 Task: Search one way flight ticket for 4 adults, 1 infant in seat and 1 infant on lap in premium economy from Rapid City: Rapid City Regional Airport to Greenville: Pitt-greenville Airport on 5-2-2023. Choice of flights is Westjet. Number of bags: 5 checked bags. Price is upto 60000. Outbound departure time preference is 11:45.
Action: Mouse moved to (357, 141)
Screenshot: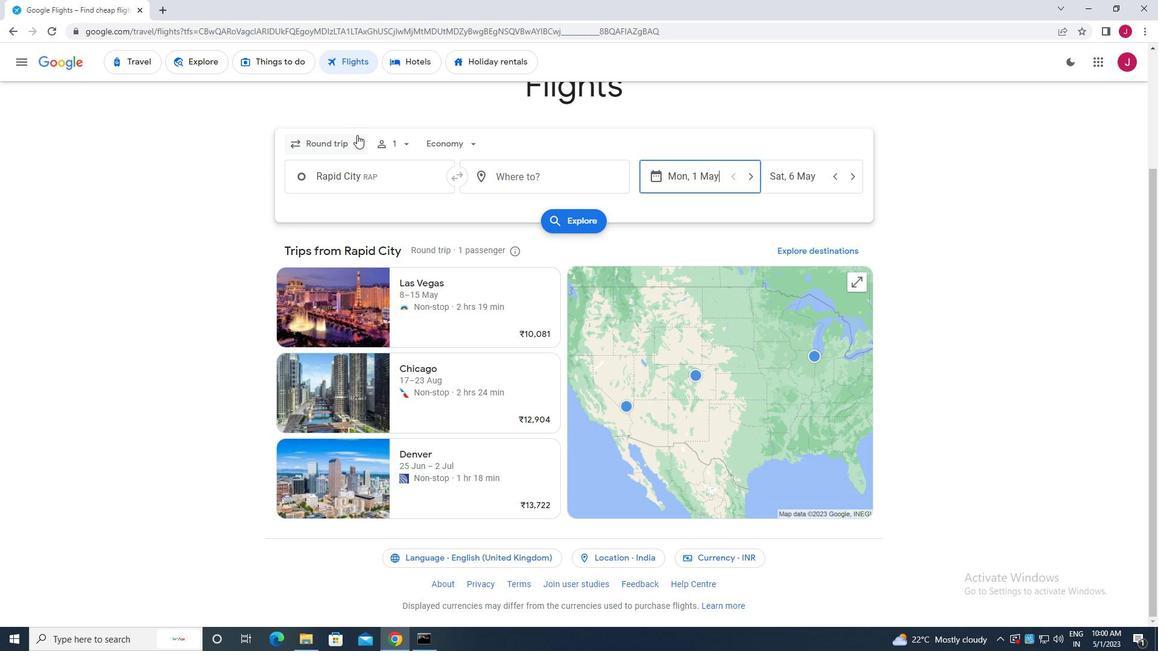 
Action: Mouse pressed left at (357, 141)
Screenshot: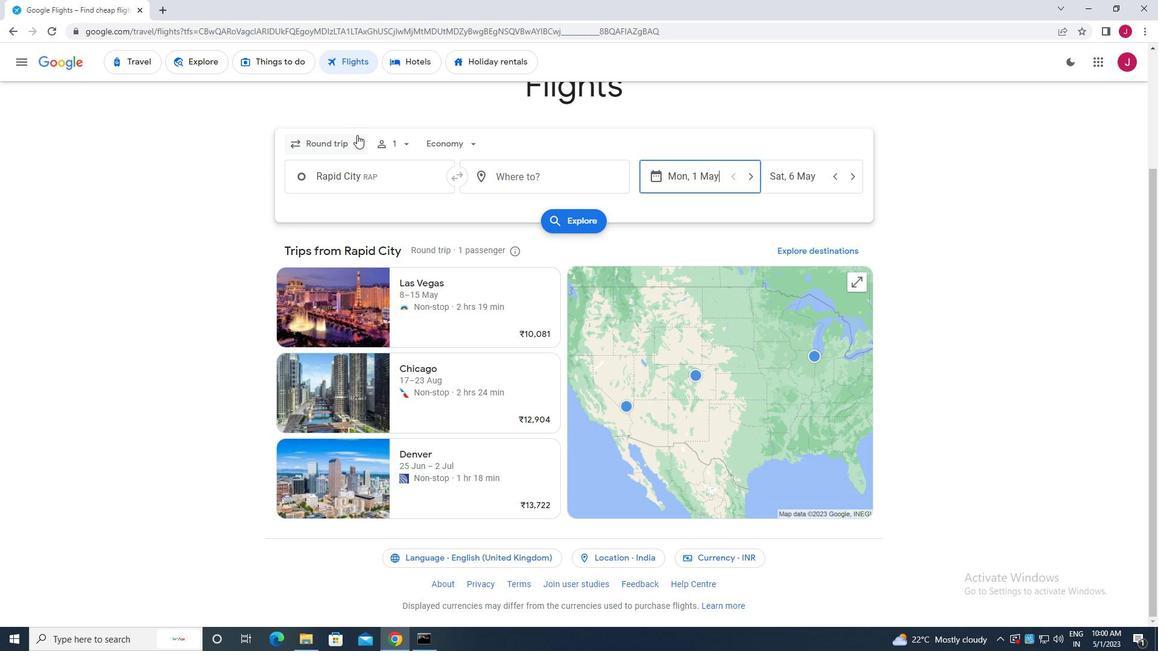 
Action: Mouse moved to (345, 200)
Screenshot: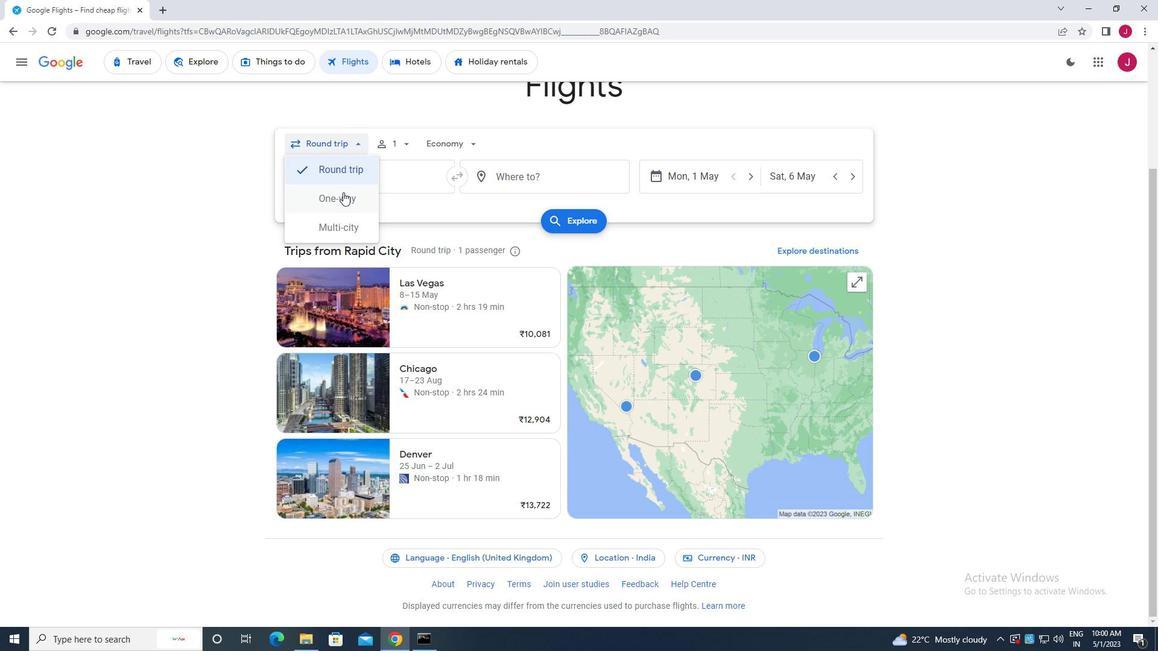 
Action: Mouse pressed left at (345, 200)
Screenshot: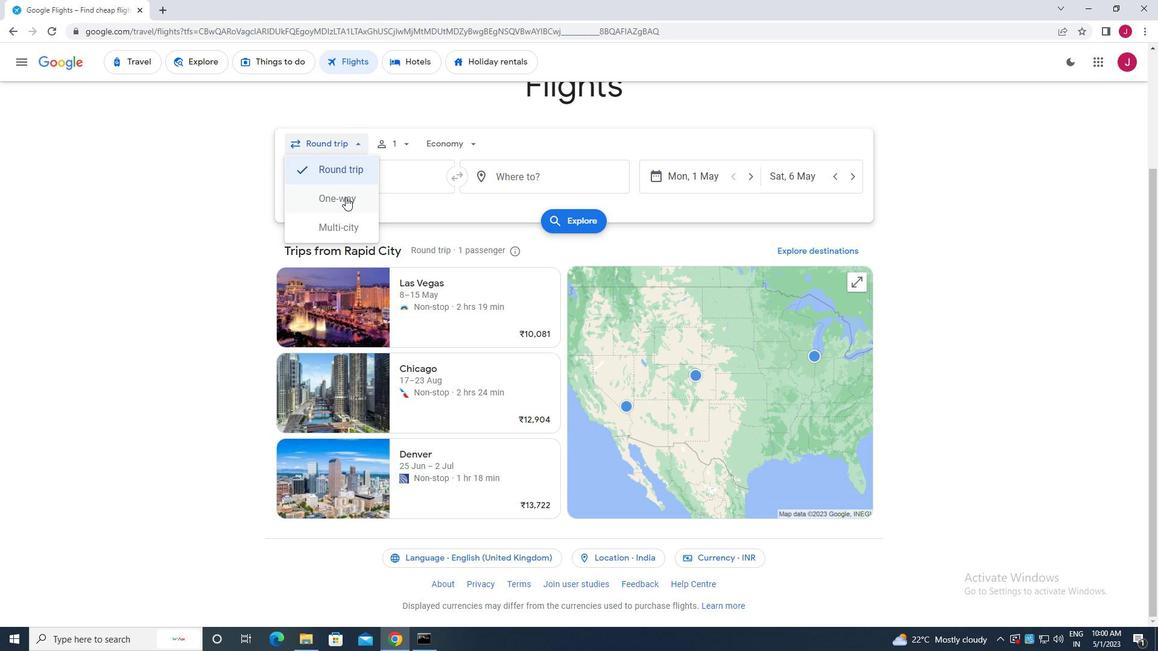 
Action: Mouse moved to (398, 143)
Screenshot: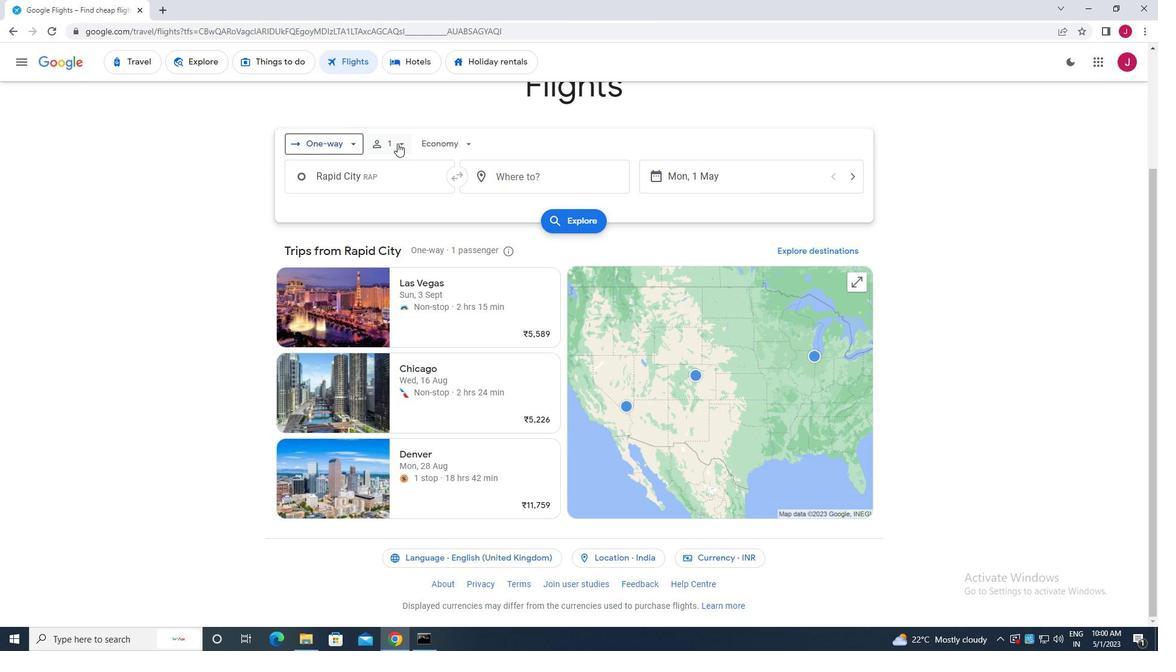 
Action: Mouse pressed left at (398, 143)
Screenshot: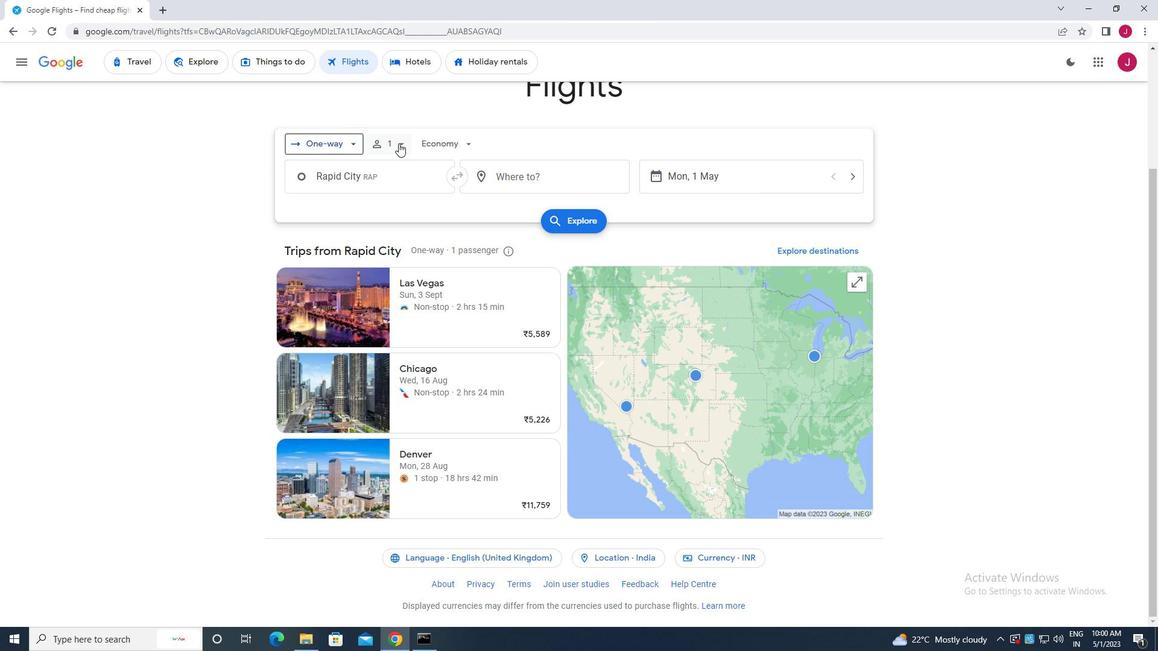 
Action: Mouse moved to (496, 176)
Screenshot: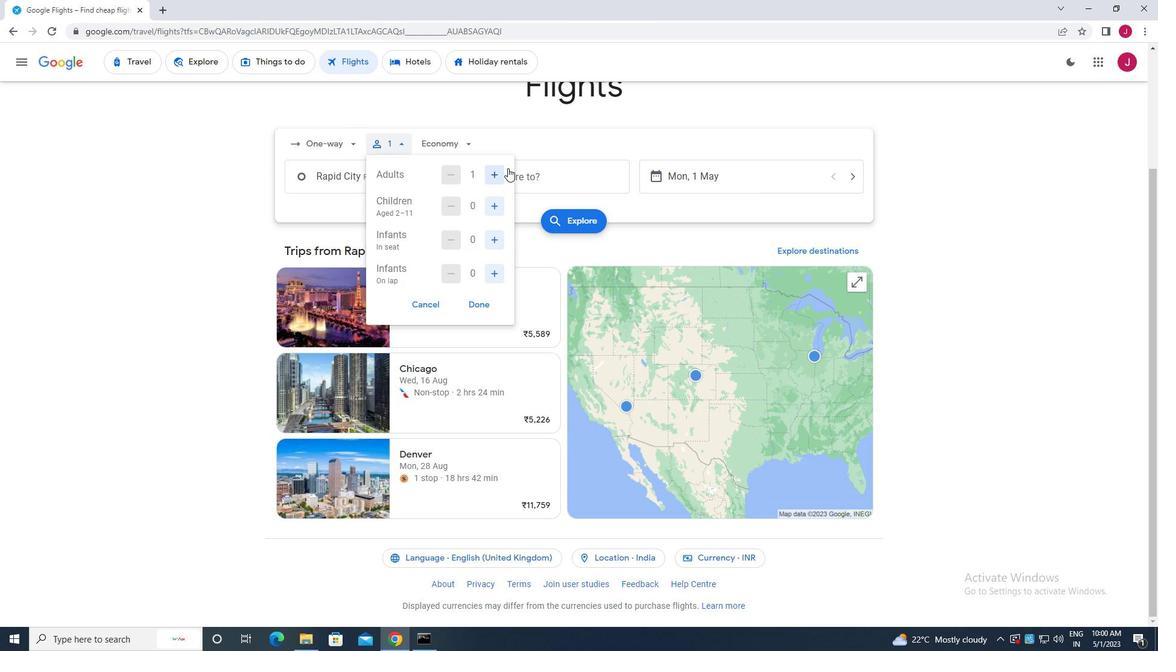 
Action: Mouse pressed left at (496, 176)
Screenshot: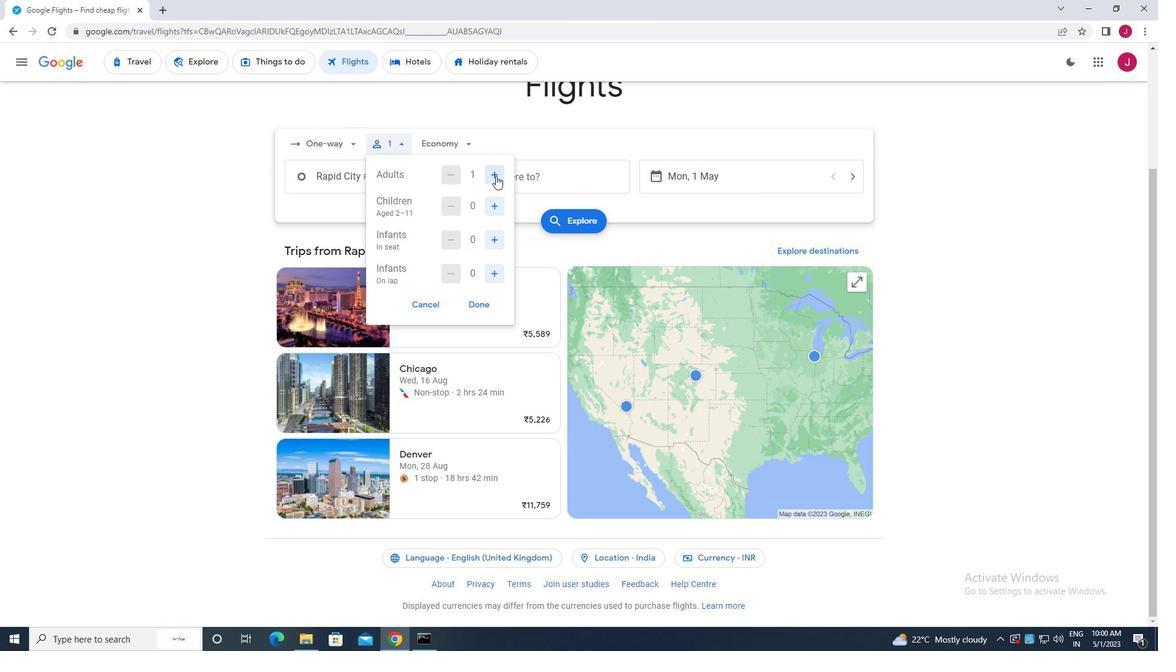 
Action: Mouse pressed left at (496, 176)
Screenshot: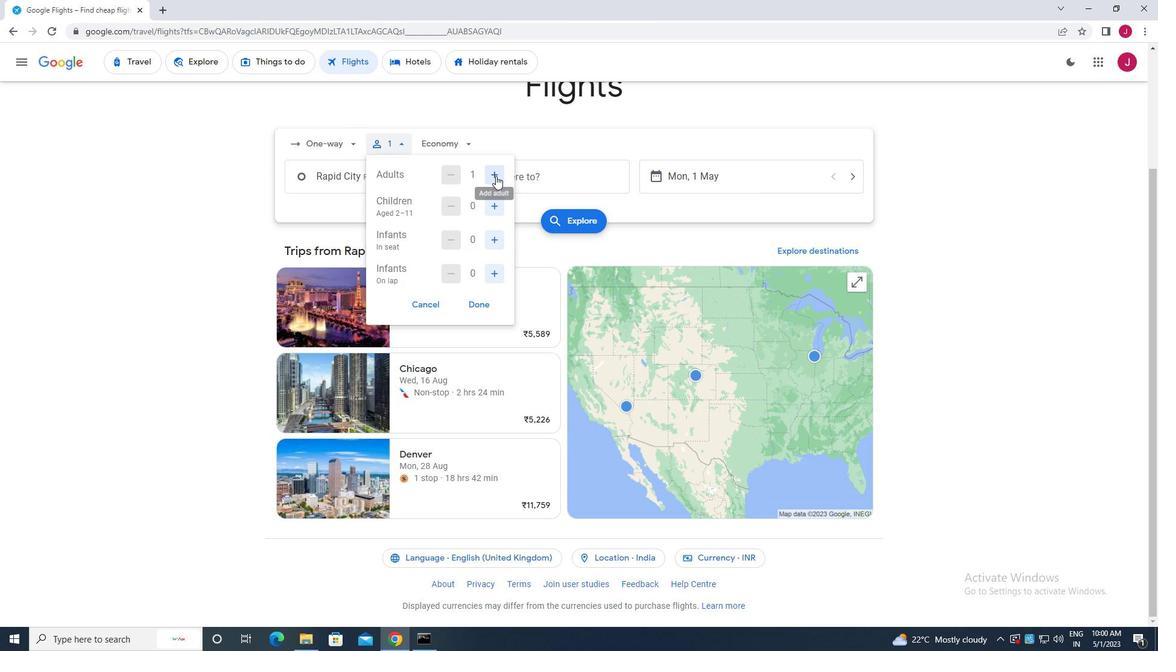 
Action: Mouse pressed left at (496, 176)
Screenshot: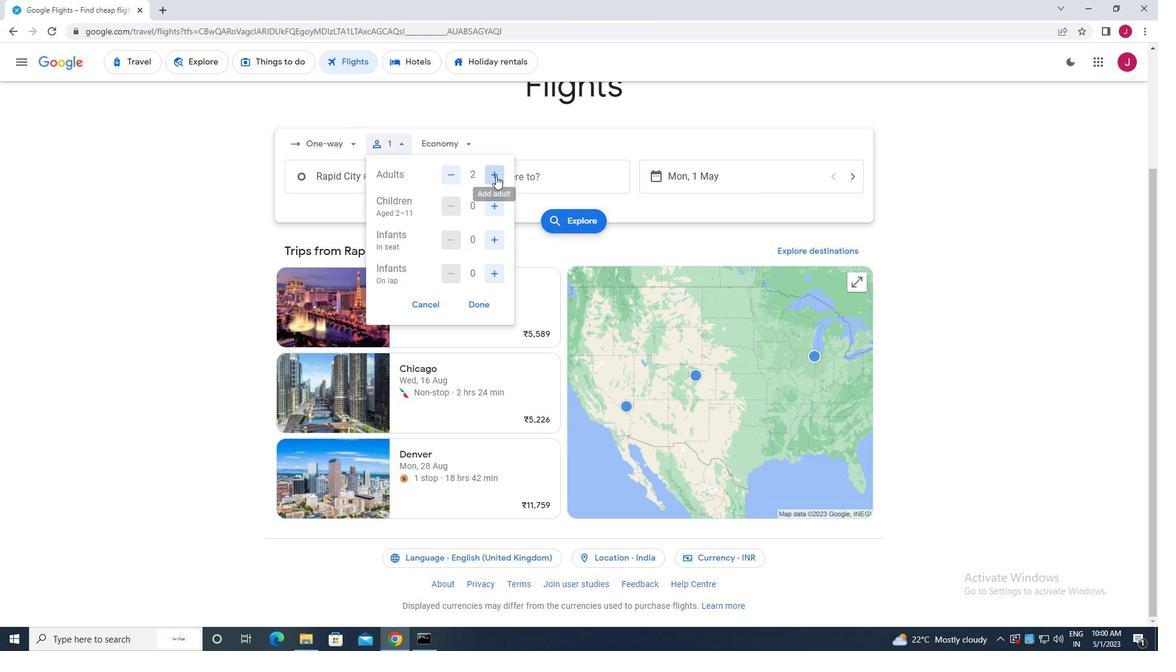 
Action: Mouse moved to (496, 240)
Screenshot: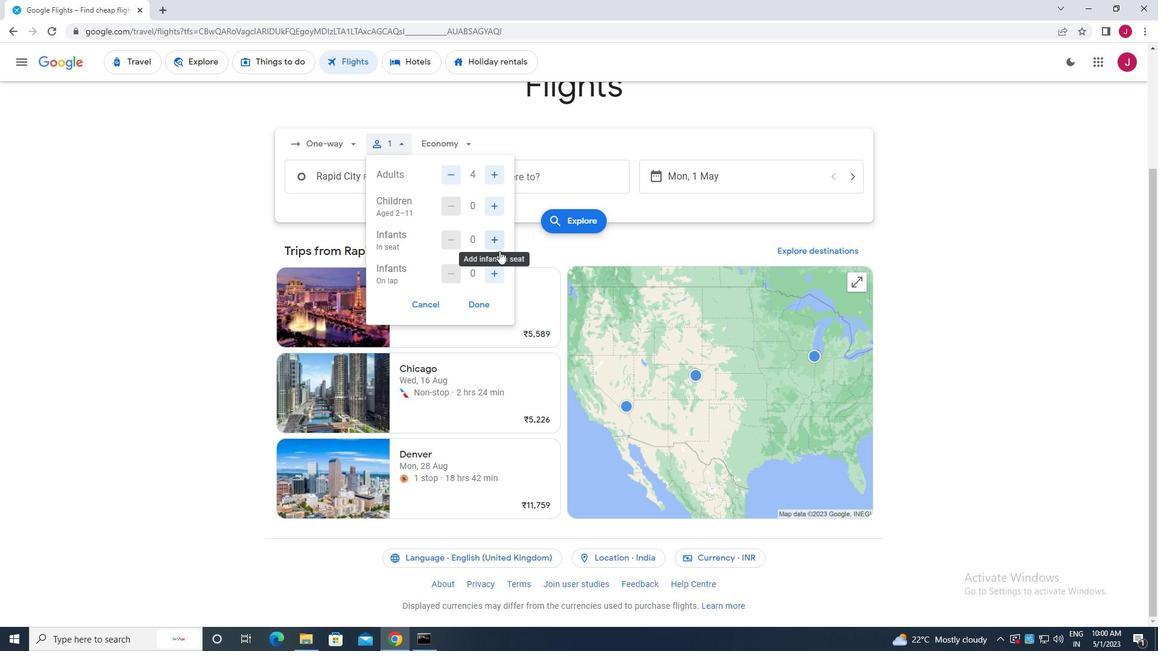 
Action: Mouse pressed left at (496, 240)
Screenshot: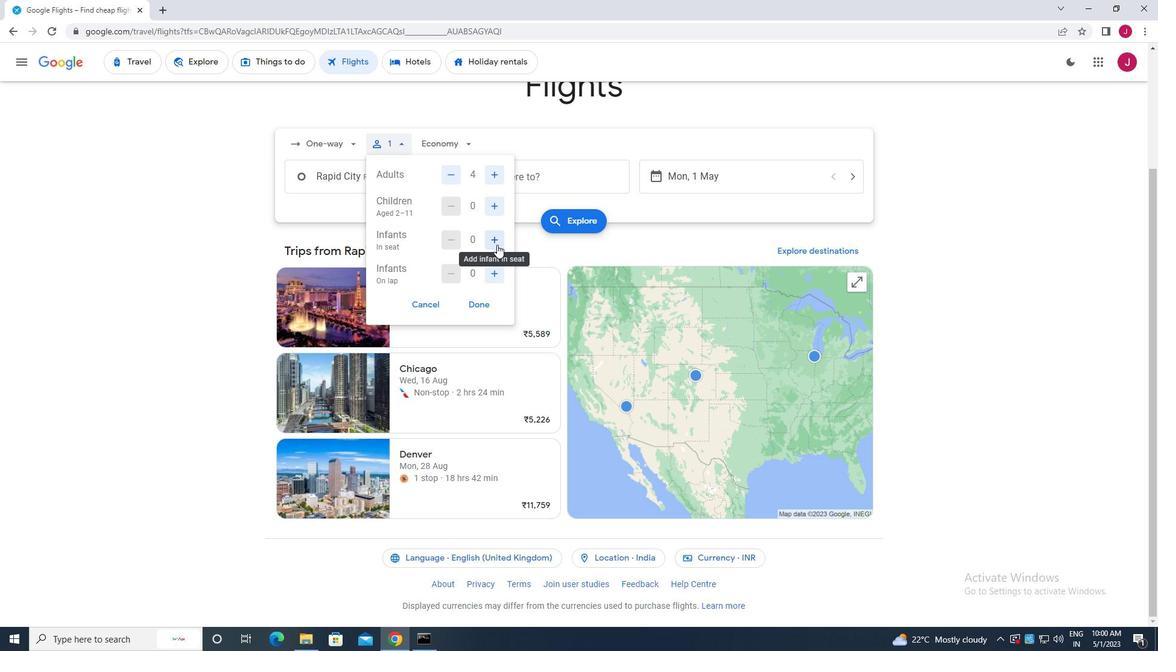 
Action: Mouse moved to (493, 272)
Screenshot: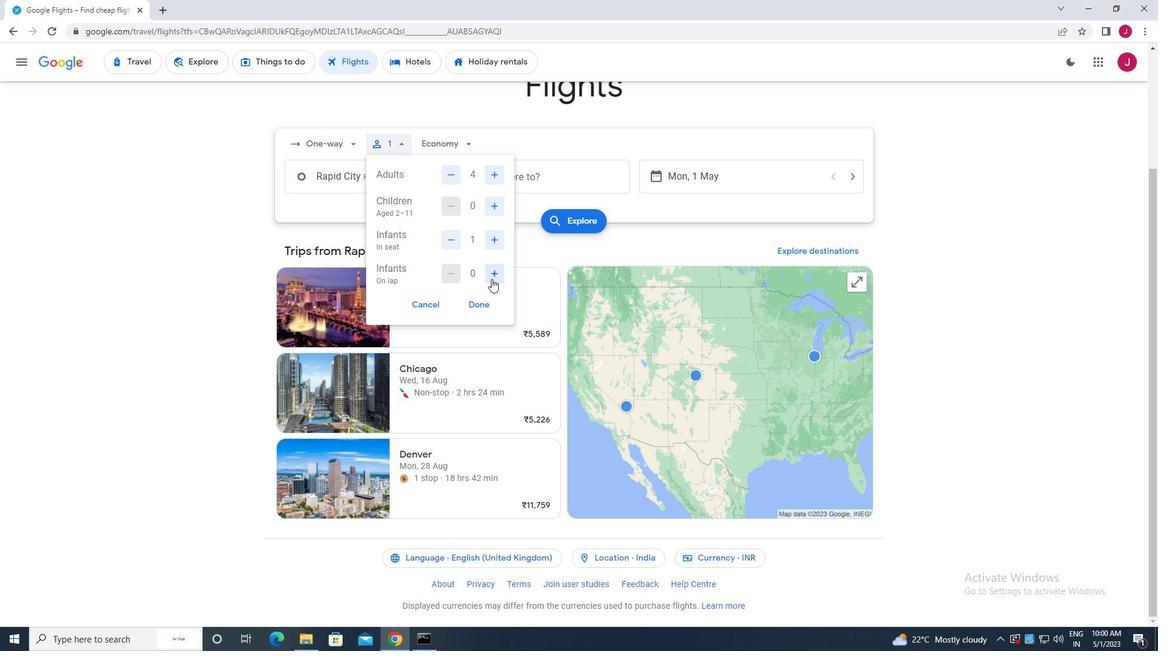 
Action: Mouse pressed left at (493, 272)
Screenshot: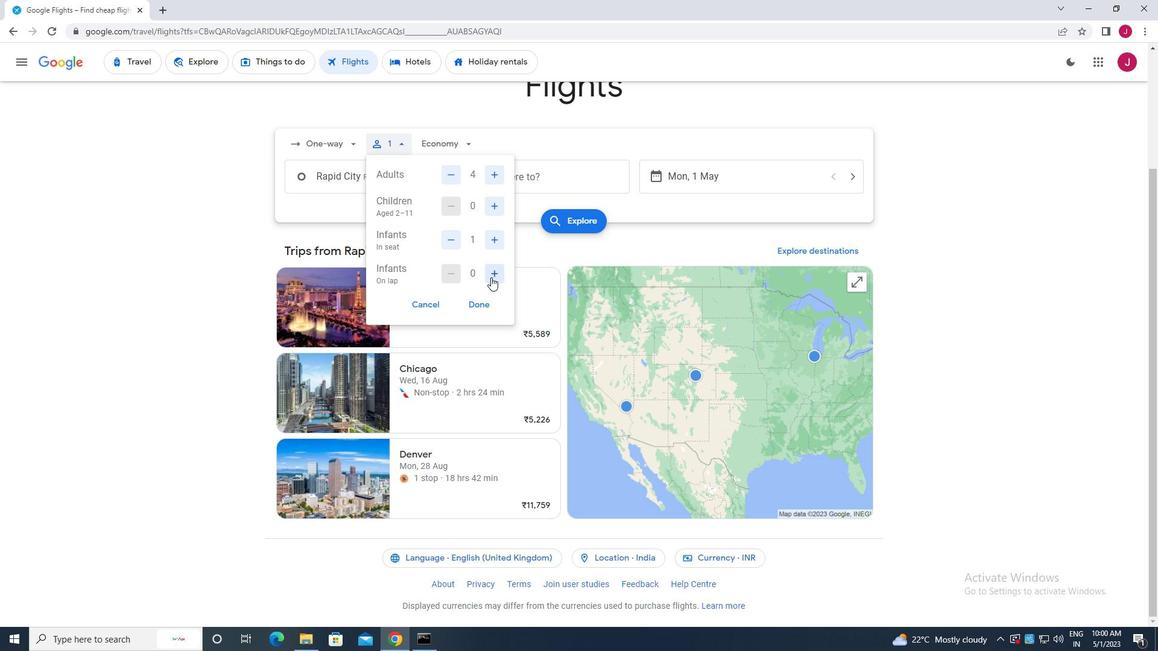 
Action: Mouse moved to (479, 304)
Screenshot: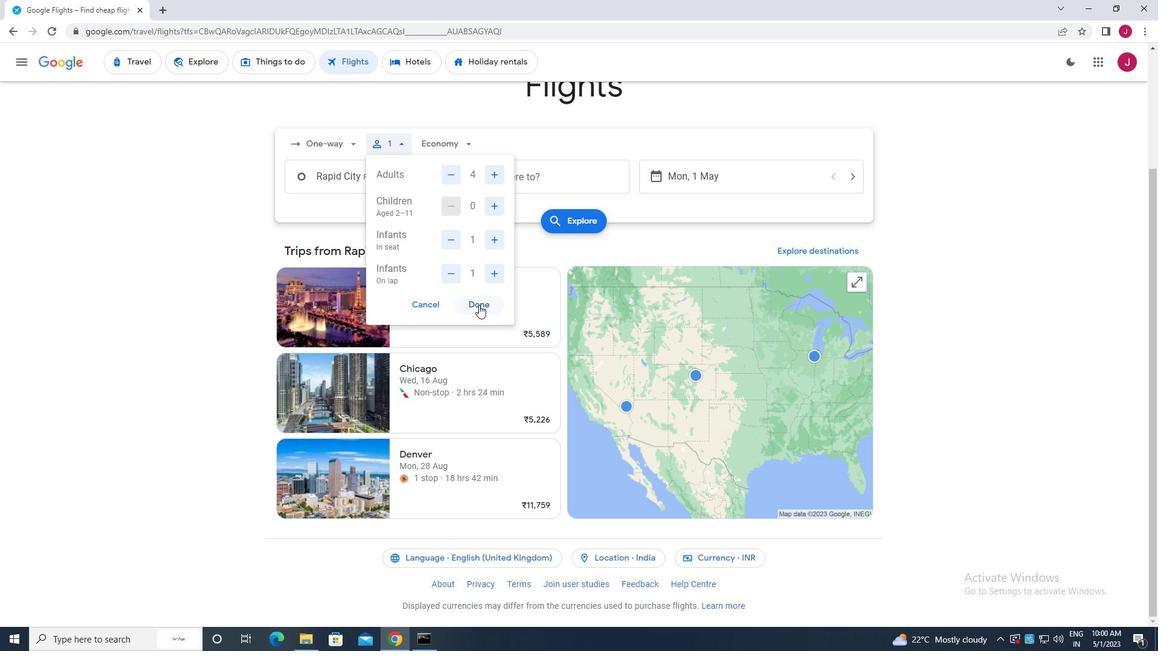 
Action: Mouse pressed left at (479, 304)
Screenshot: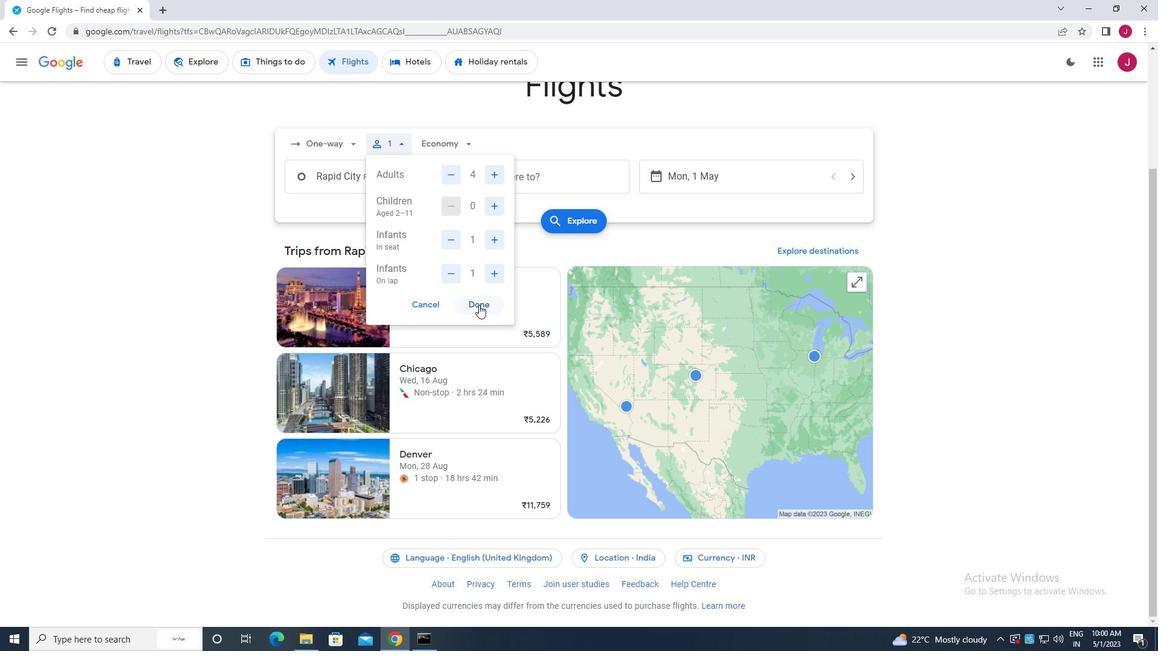 
Action: Mouse moved to (458, 144)
Screenshot: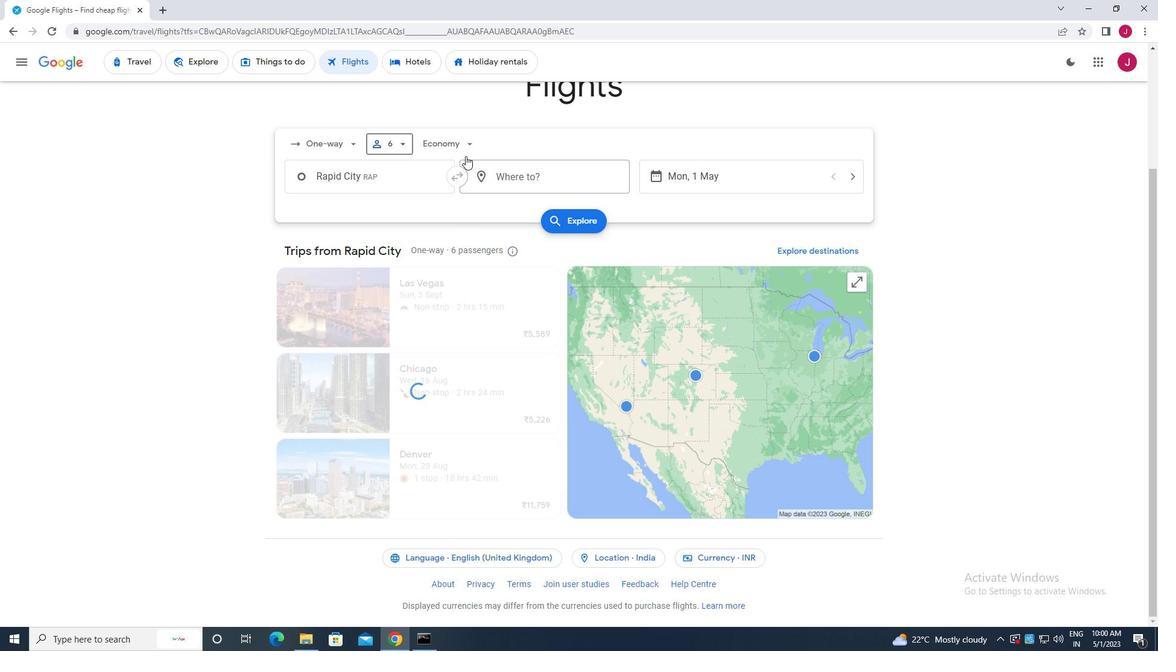 
Action: Mouse pressed left at (458, 144)
Screenshot: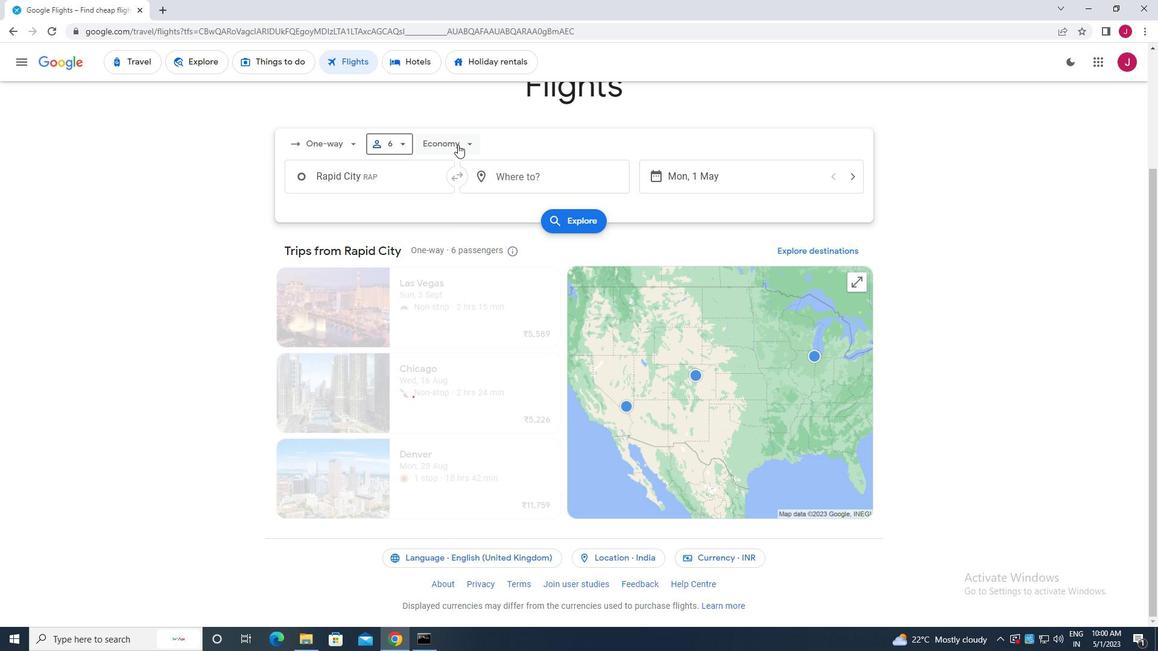 
Action: Mouse moved to (465, 200)
Screenshot: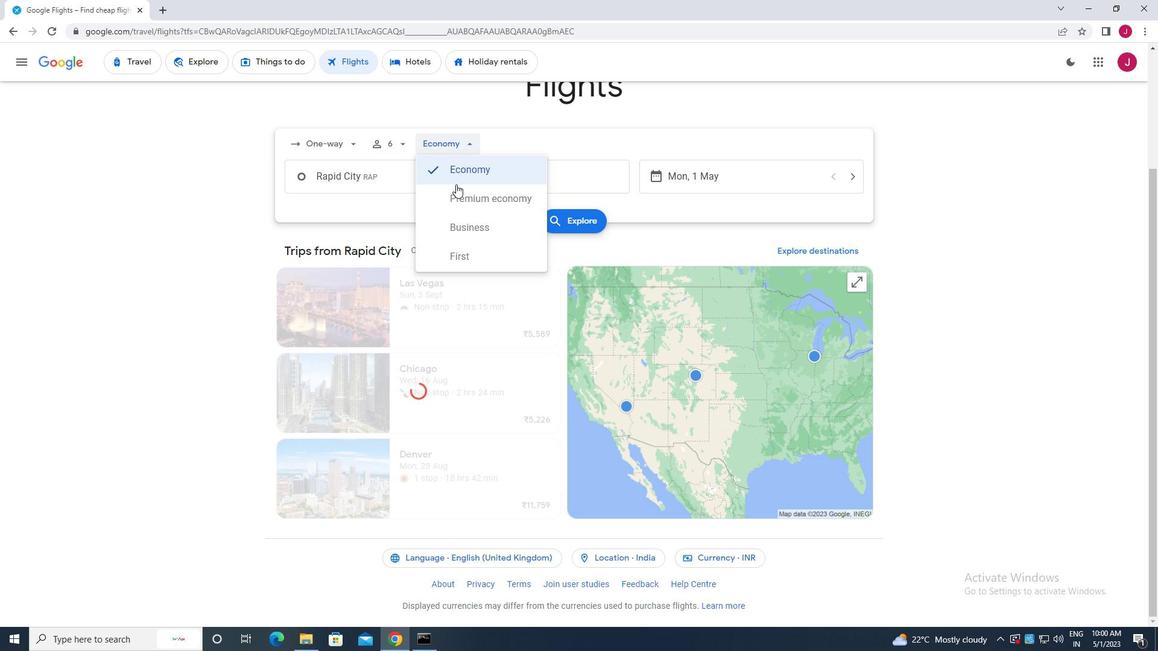 
Action: Mouse pressed left at (465, 200)
Screenshot: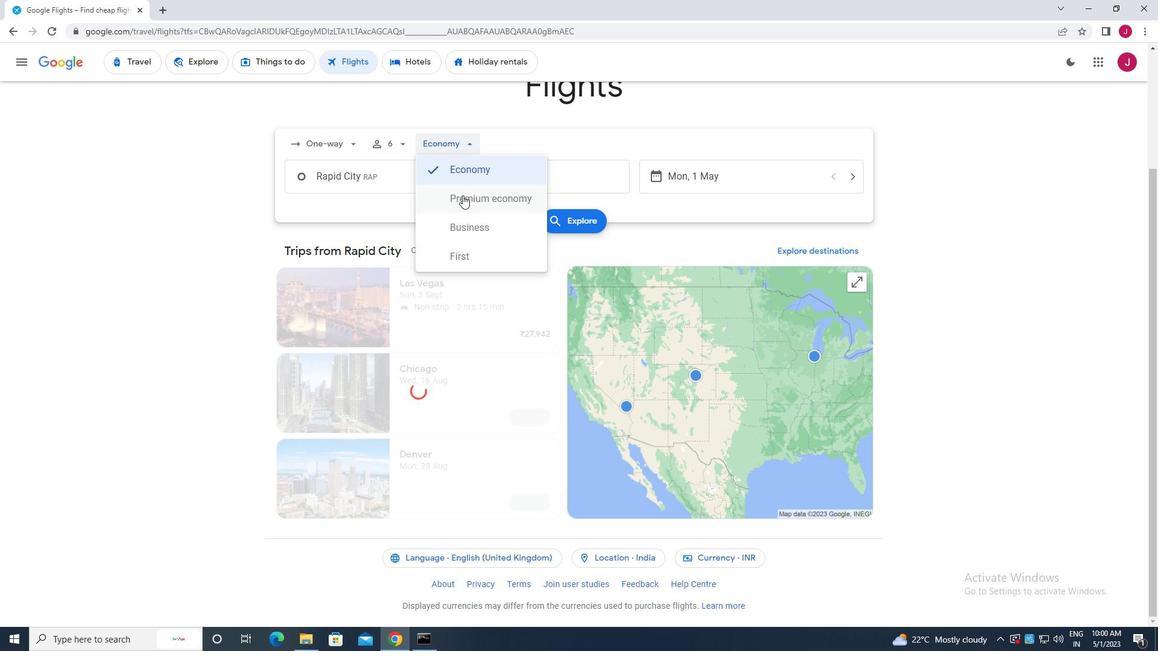 
Action: Mouse moved to (401, 181)
Screenshot: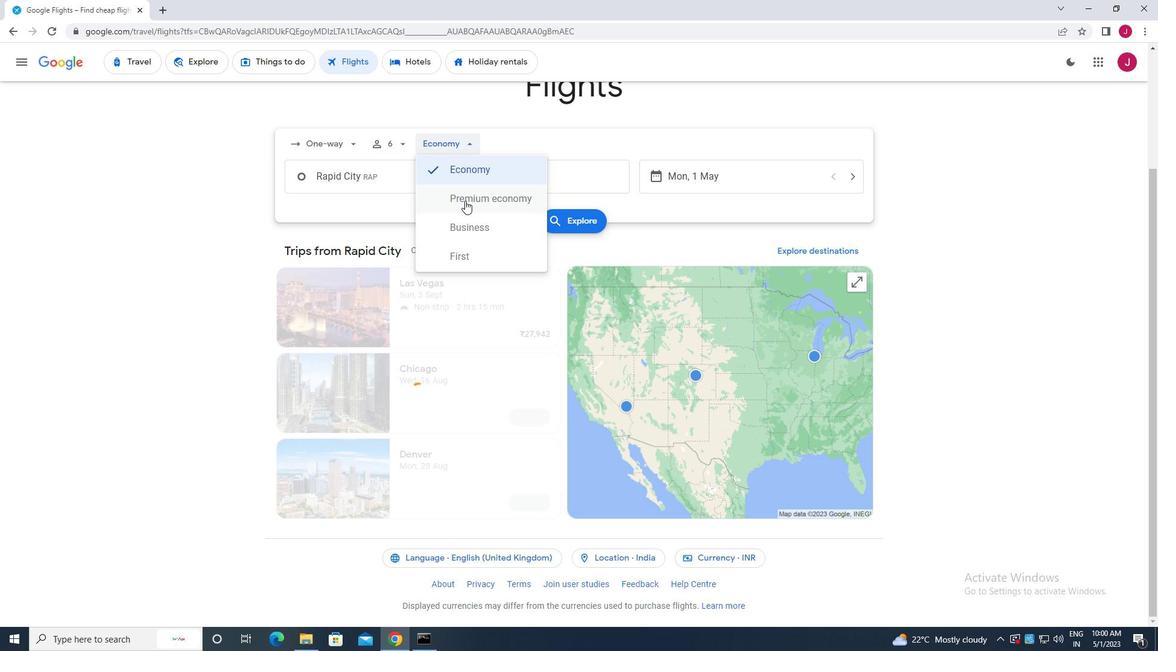 
Action: Mouse pressed left at (401, 181)
Screenshot: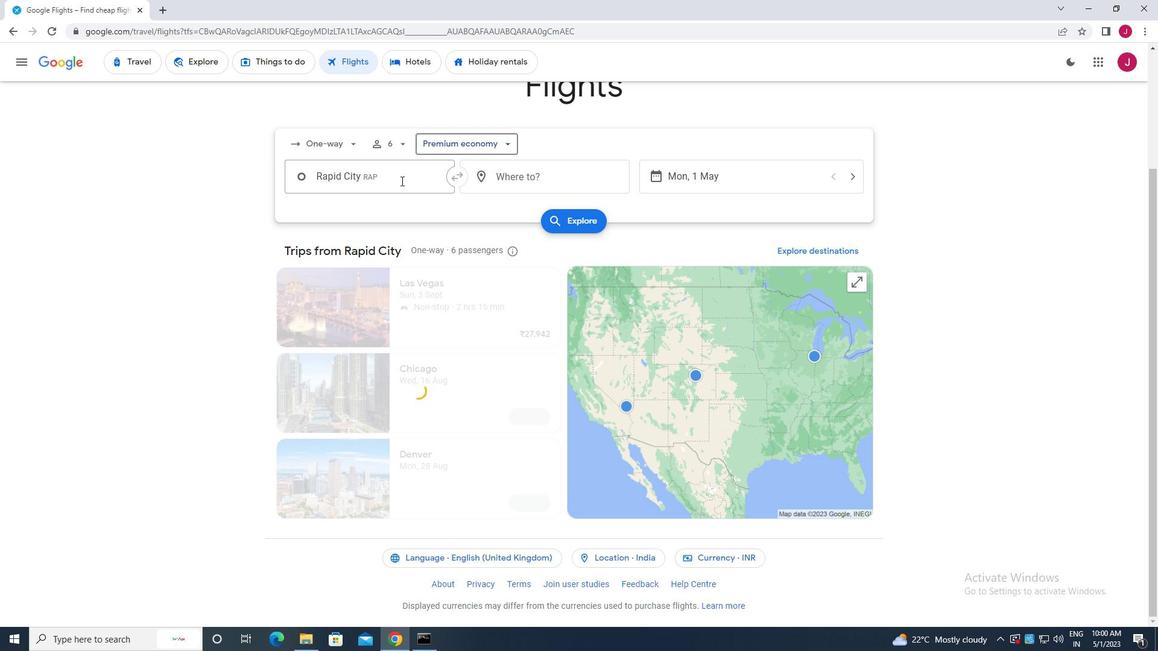 
Action: Key pressed rapid
Screenshot: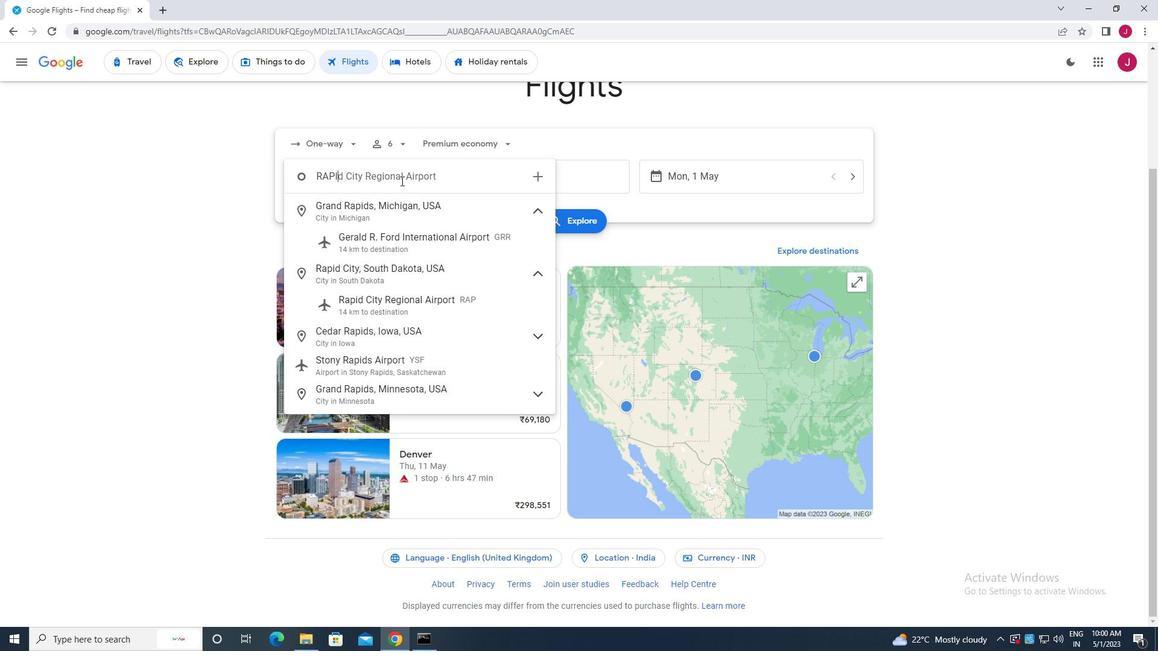 
Action: Mouse moved to (428, 304)
Screenshot: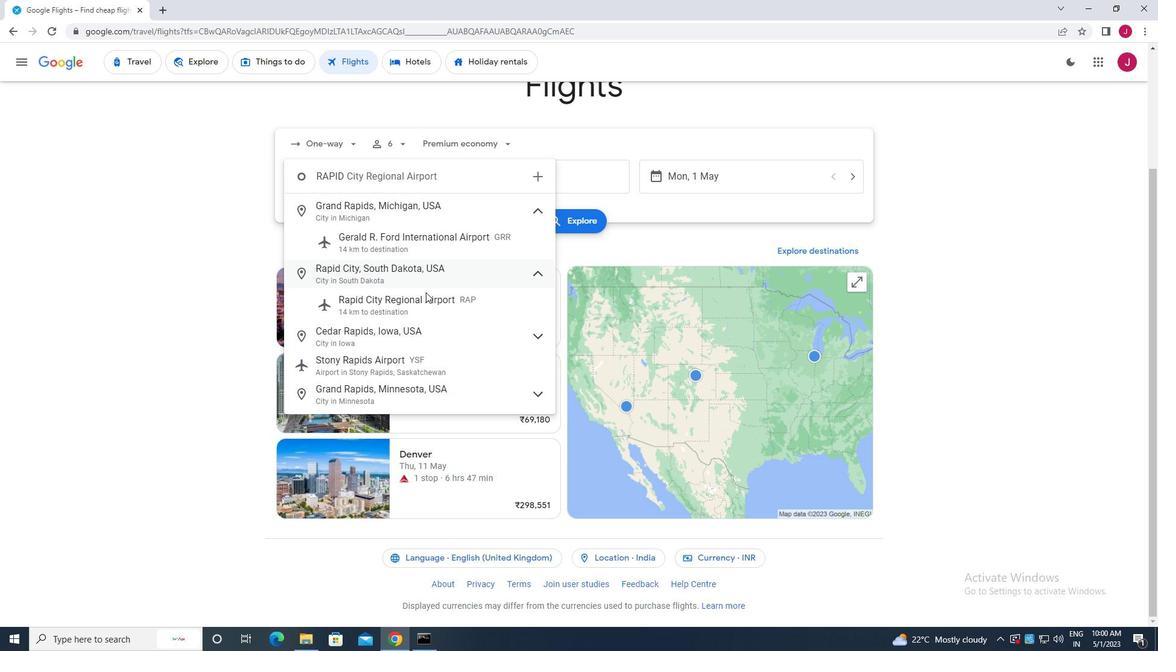 
Action: Mouse pressed left at (428, 304)
Screenshot: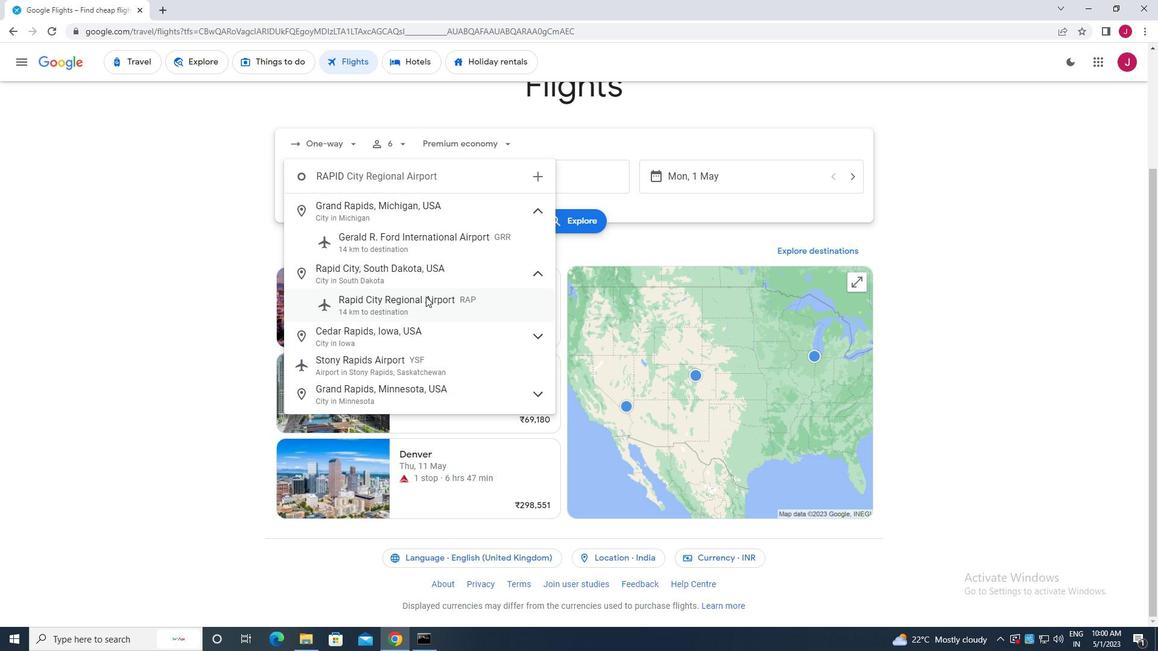 
Action: Mouse moved to (547, 182)
Screenshot: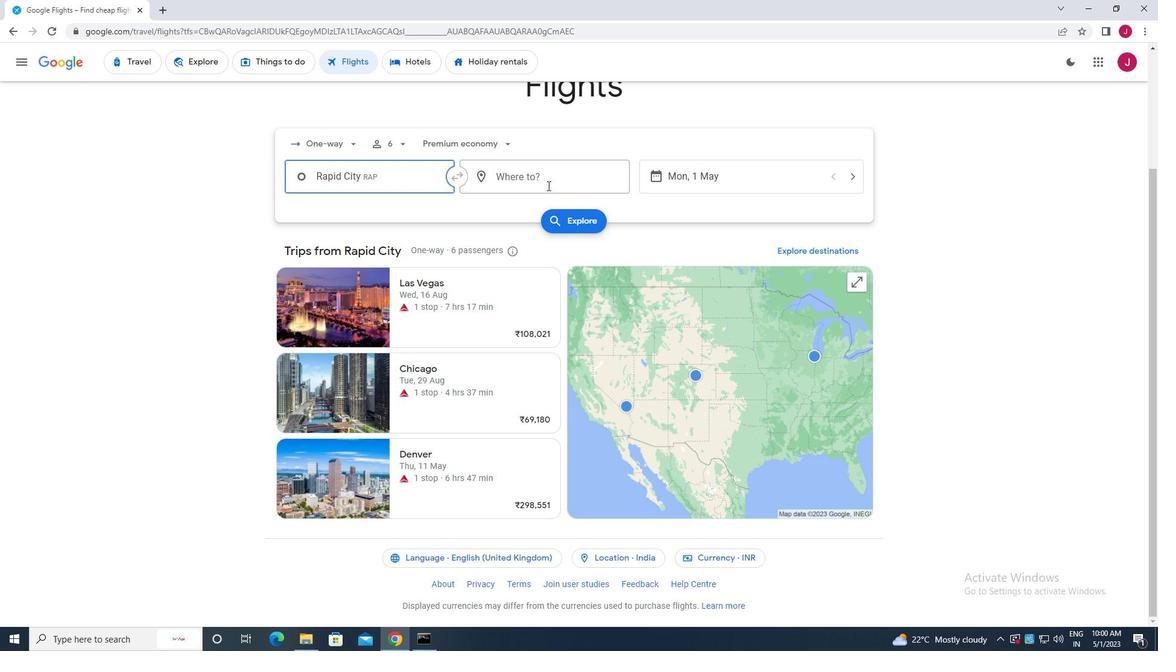 
Action: Mouse pressed left at (547, 182)
Screenshot: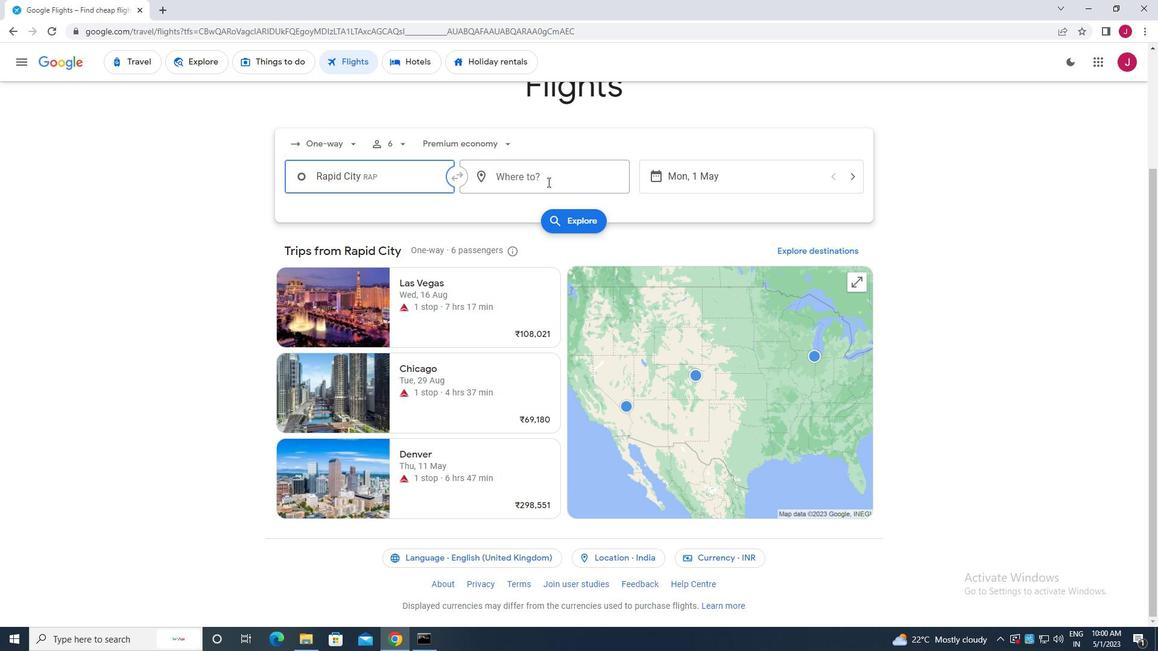 
Action: Key pressed greenvill<Key.space>p<Key.backspace><Key.backspace>e<Key.space>p
Screenshot: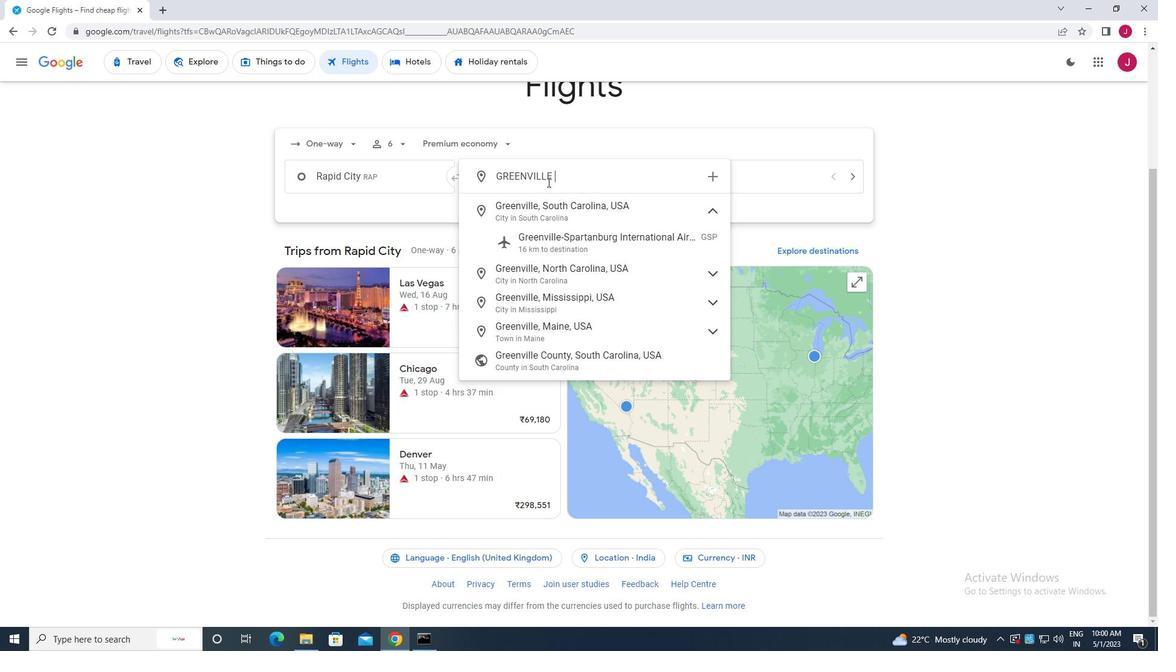 
Action: Mouse moved to (561, 211)
Screenshot: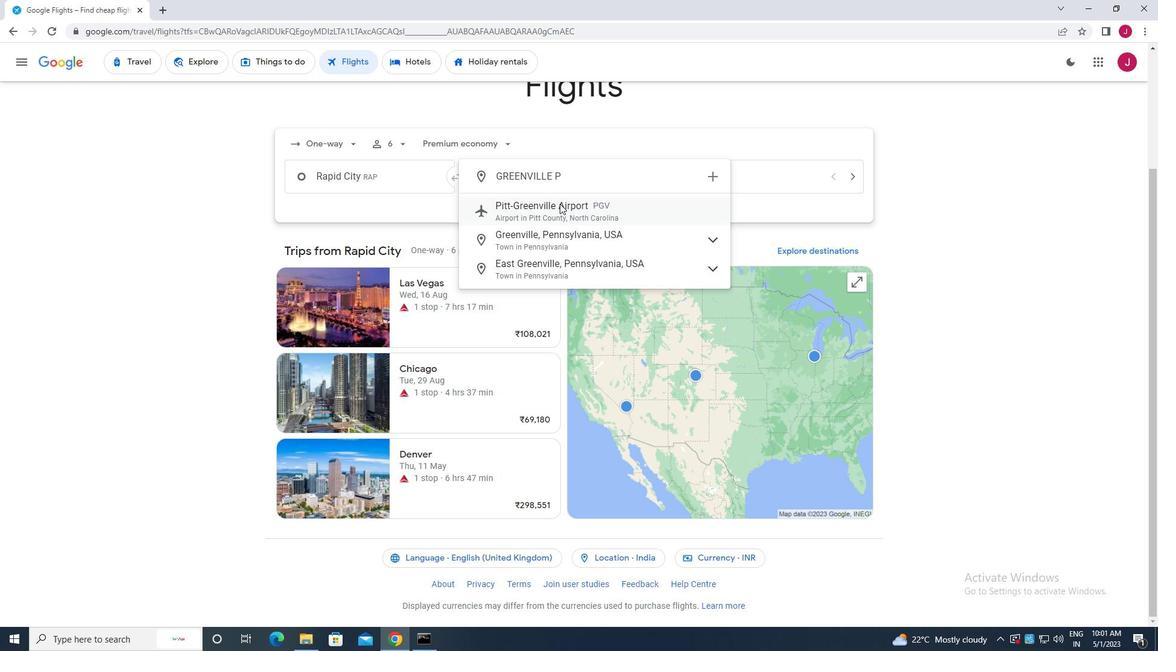 
Action: Mouse pressed left at (561, 211)
Screenshot: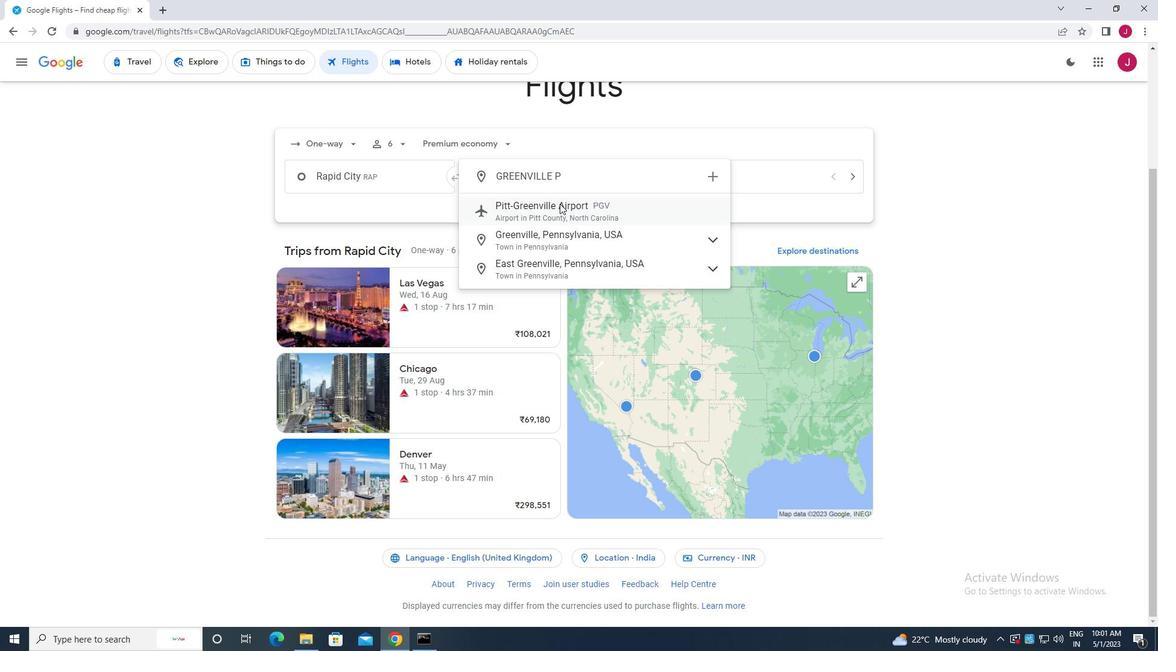 
Action: Mouse moved to (725, 175)
Screenshot: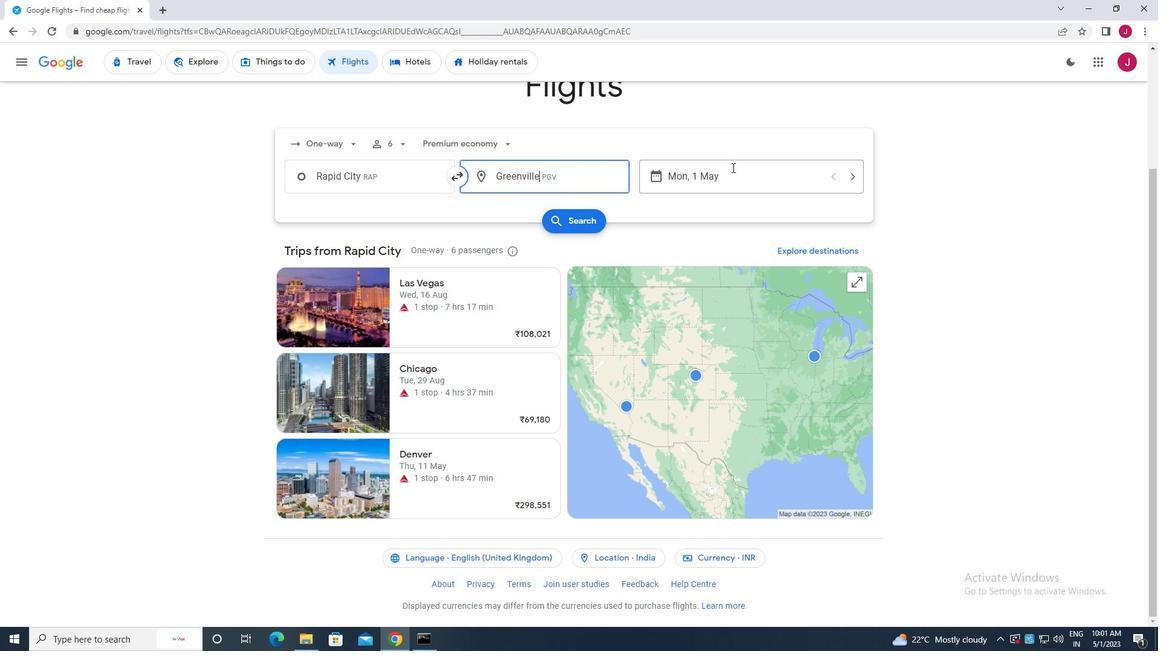
Action: Mouse pressed left at (725, 175)
Screenshot: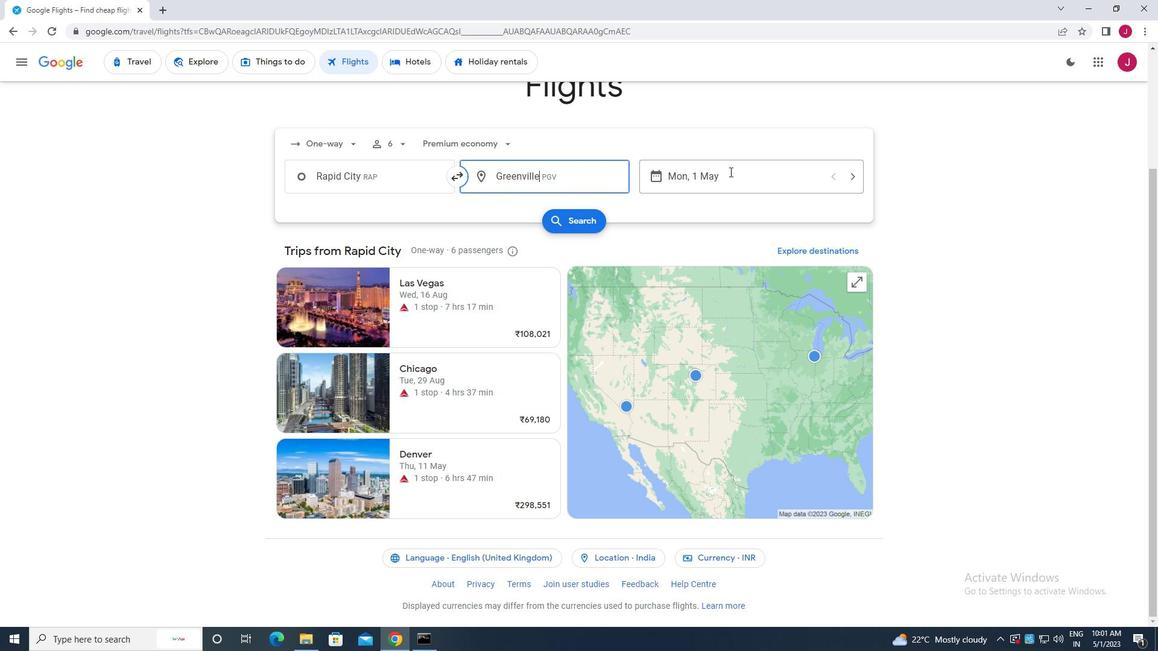 
Action: Mouse moved to (499, 270)
Screenshot: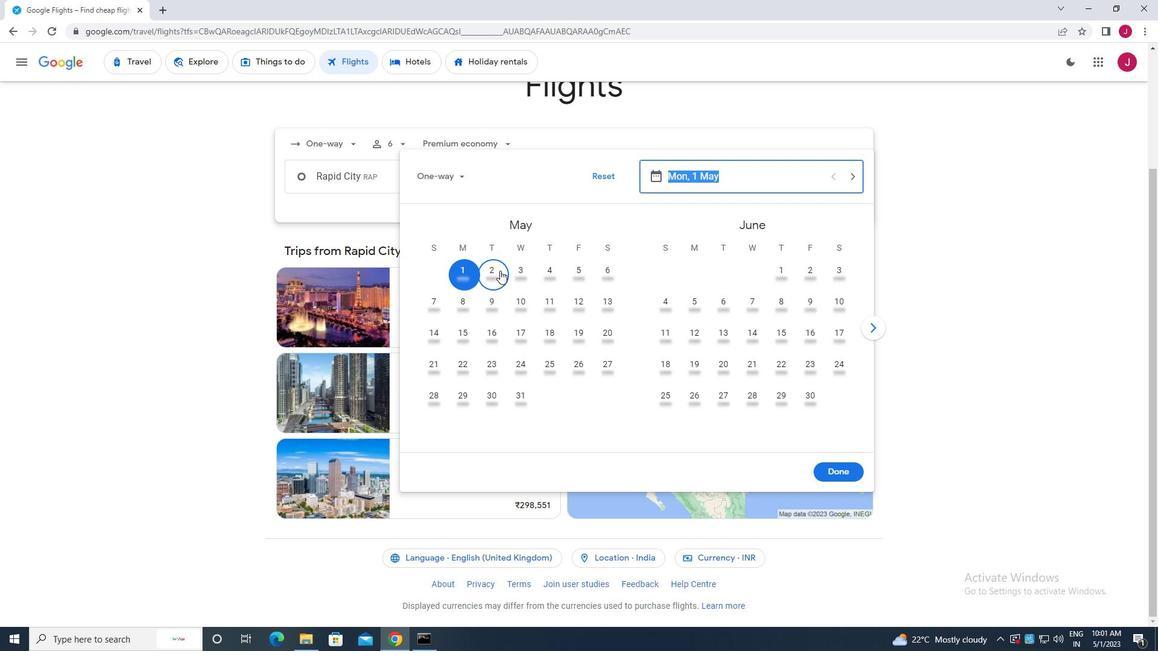 
Action: Mouse pressed left at (499, 270)
Screenshot: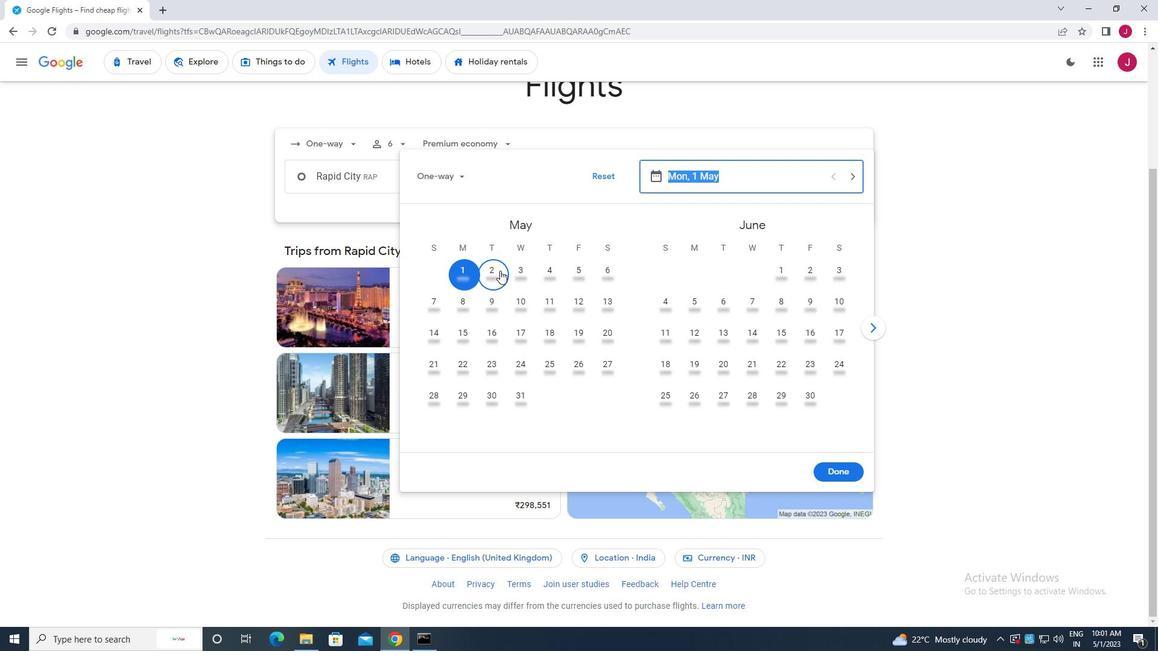 
Action: Mouse moved to (839, 473)
Screenshot: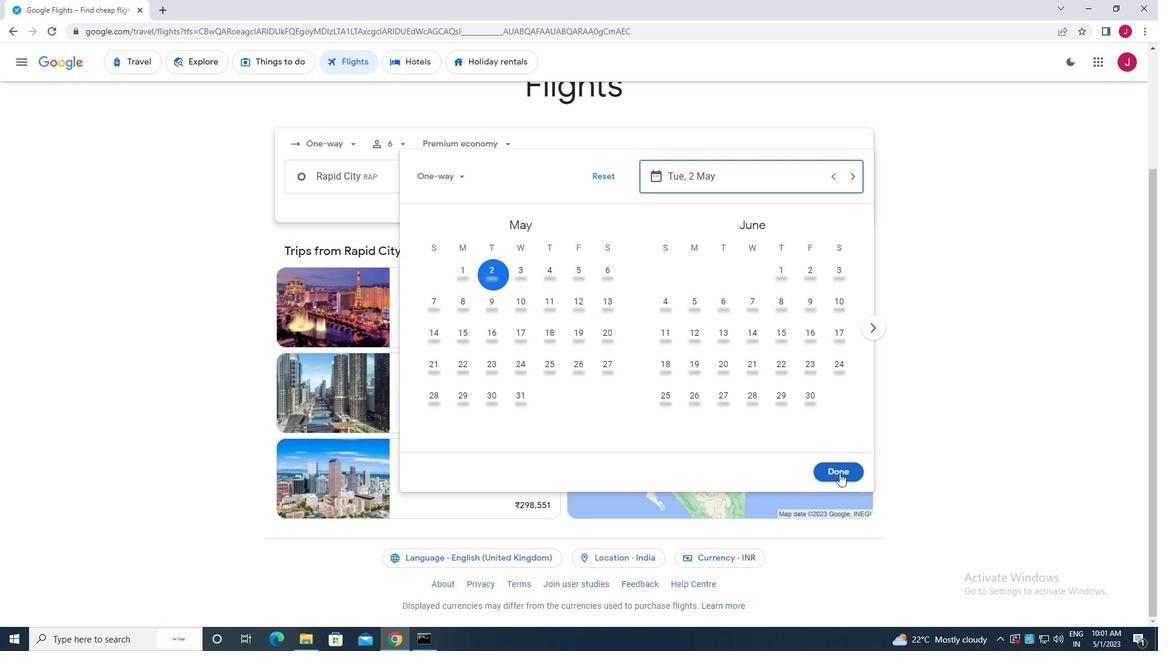 
Action: Mouse pressed left at (839, 473)
Screenshot: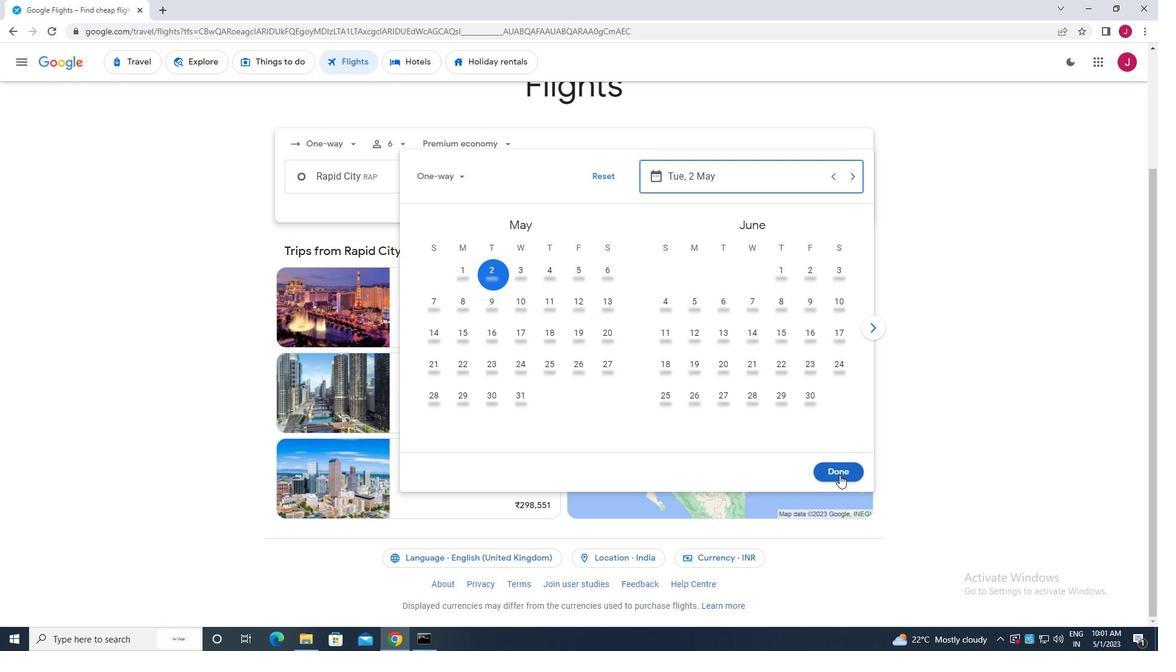 
Action: Mouse moved to (585, 213)
Screenshot: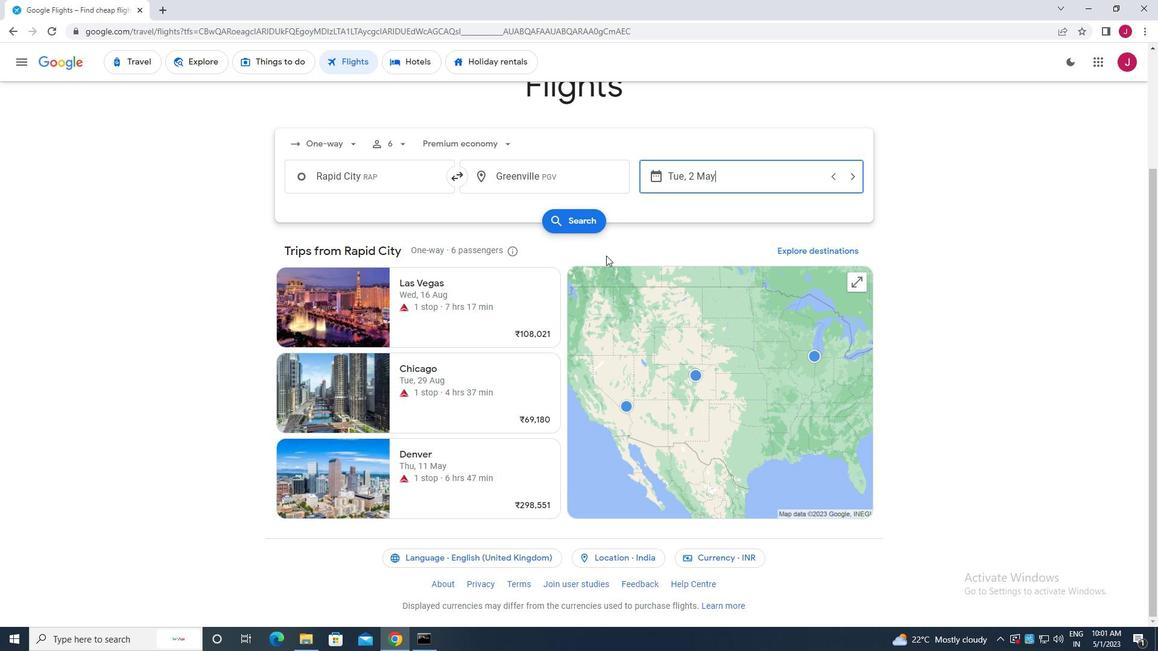
Action: Mouse pressed left at (585, 213)
Screenshot: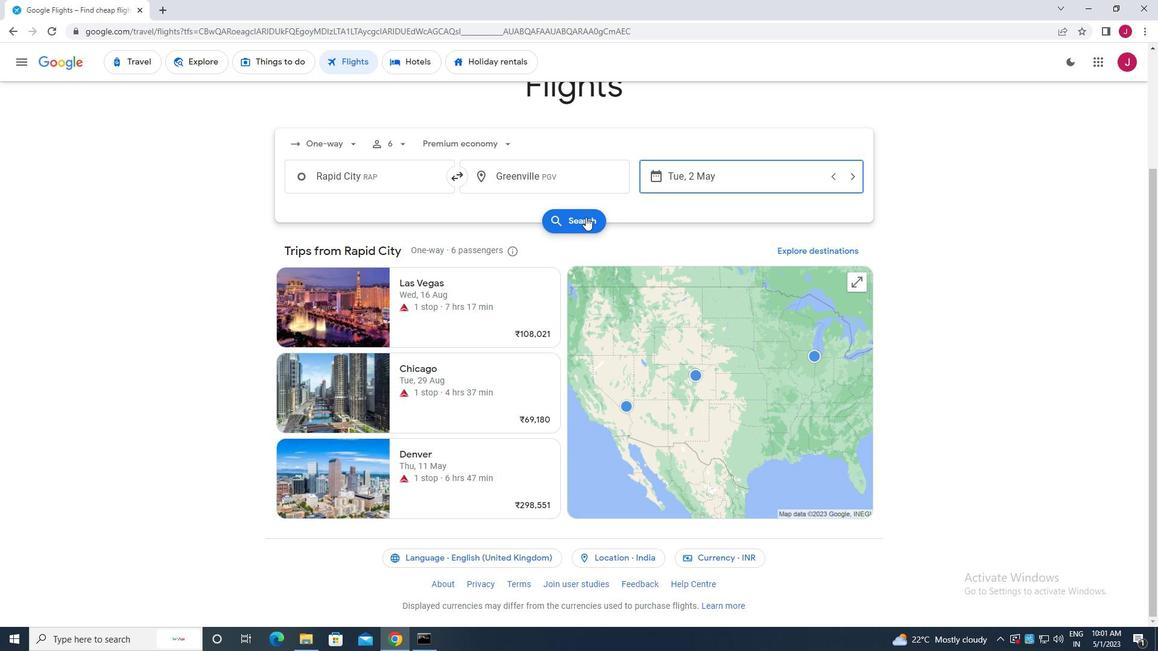 
Action: Mouse moved to (317, 168)
Screenshot: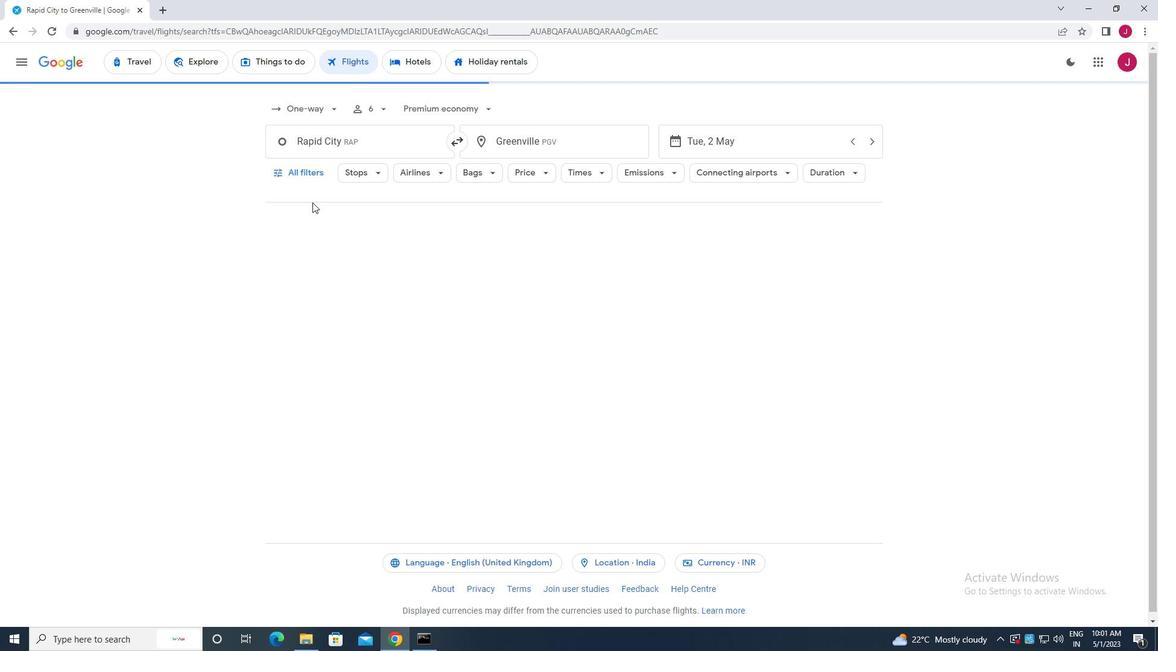 
Action: Mouse pressed left at (317, 168)
Screenshot: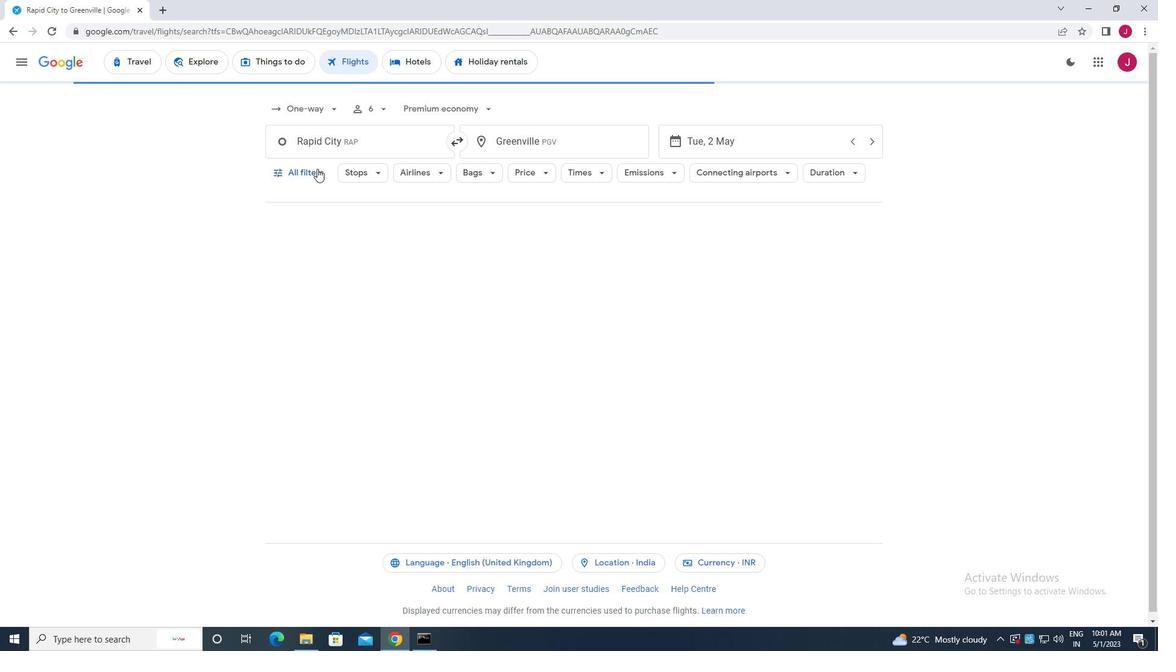
Action: Mouse moved to (336, 295)
Screenshot: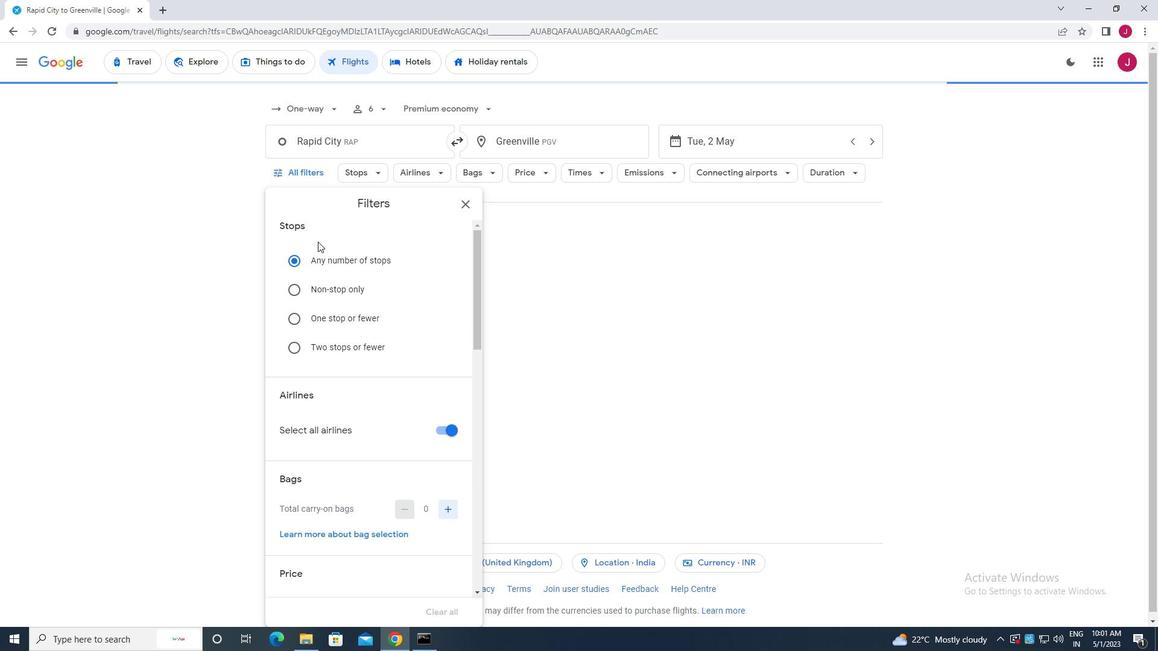 
Action: Mouse scrolled (336, 294) with delta (0, 0)
Screenshot: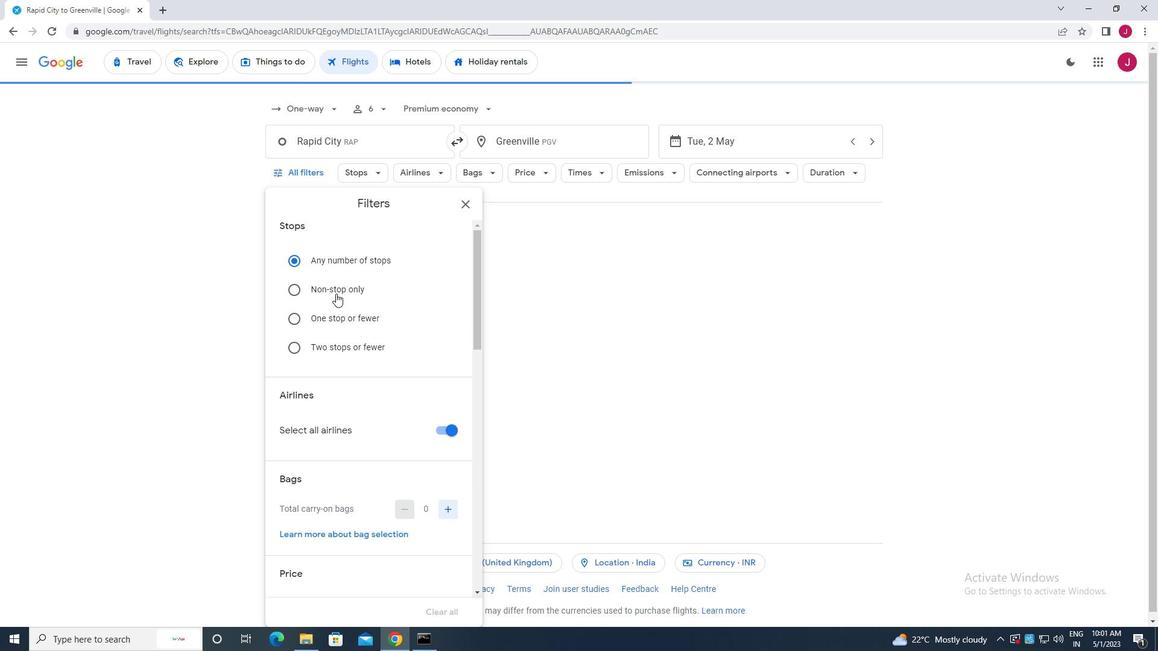 
Action: Mouse moved to (336, 295)
Screenshot: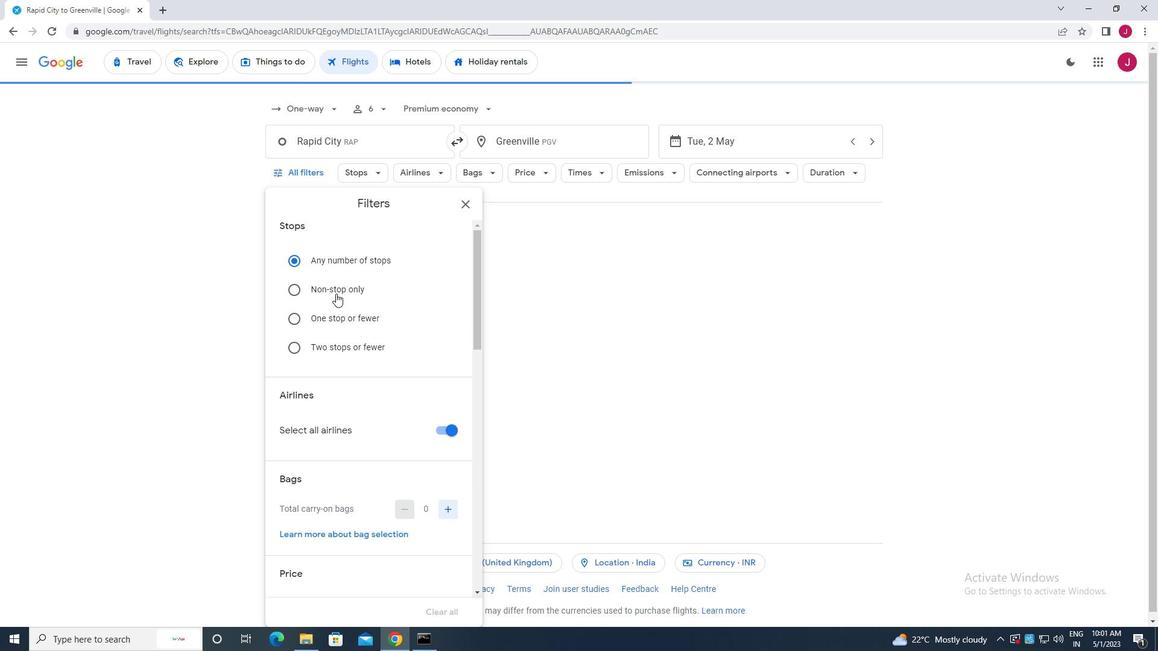 
Action: Mouse scrolled (336, 294) with delta (0, 0)
Screenshot: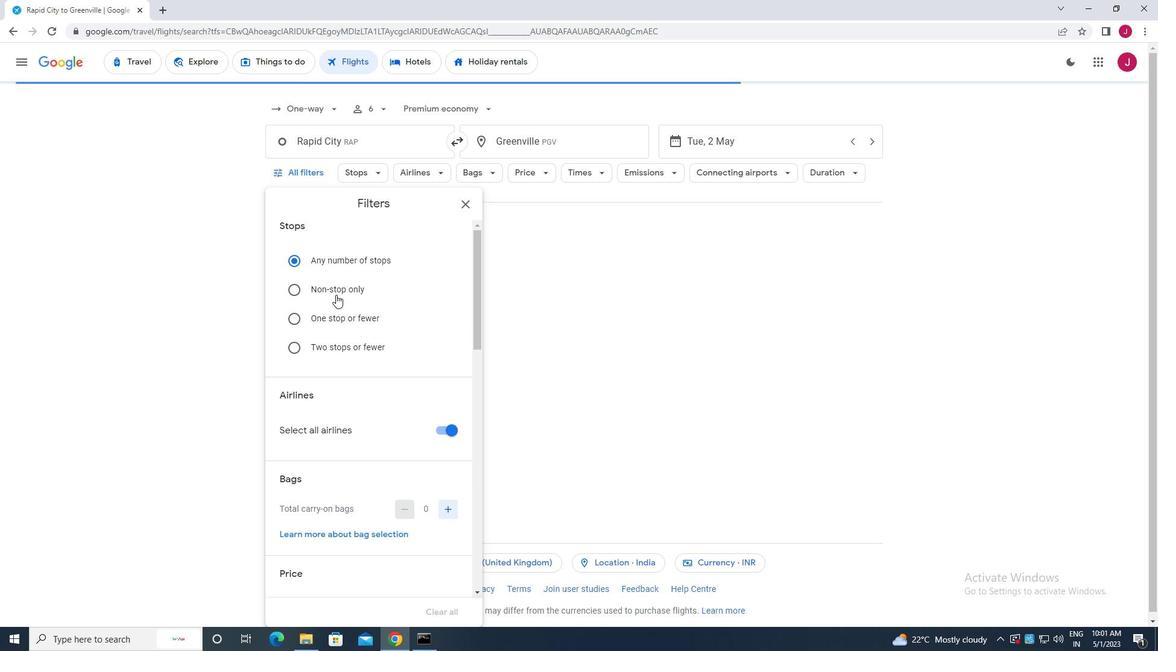 
Action: Mouse moved to (429, 372)
Screenshot: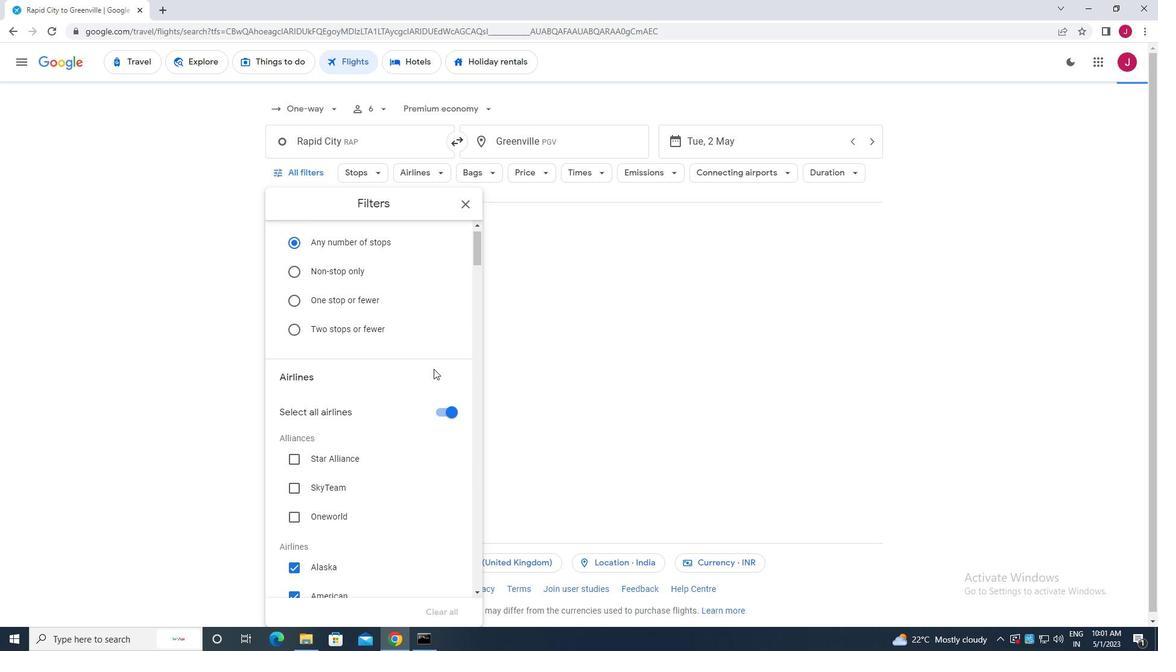 
Action: Mouse scrolled (429, 372) with delta (0, 0)
Screenshot: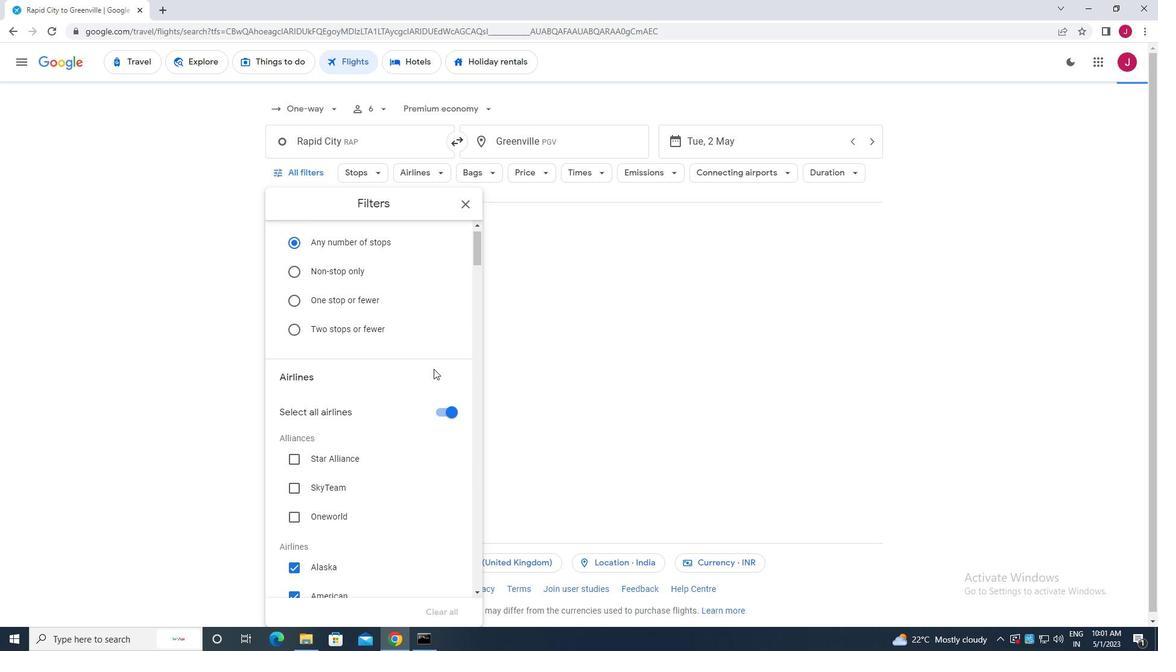 
Action: Mouse moved to (443, 249)
Screenshot: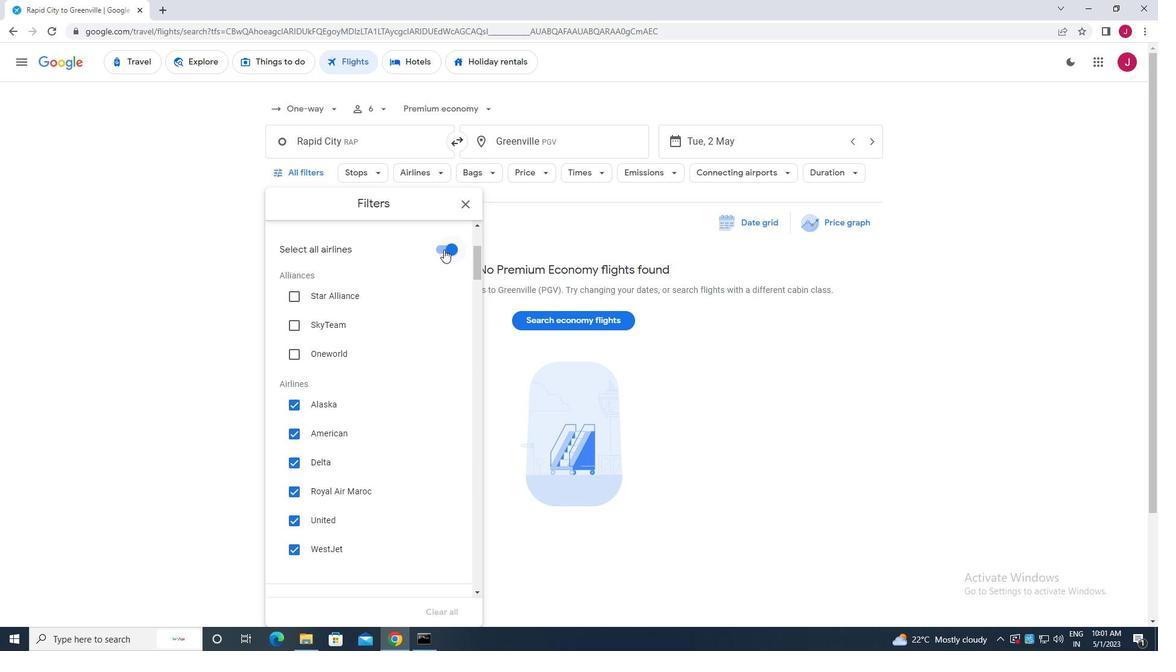 
Action: Mouse pressed left at (443, 249)
Screenshot: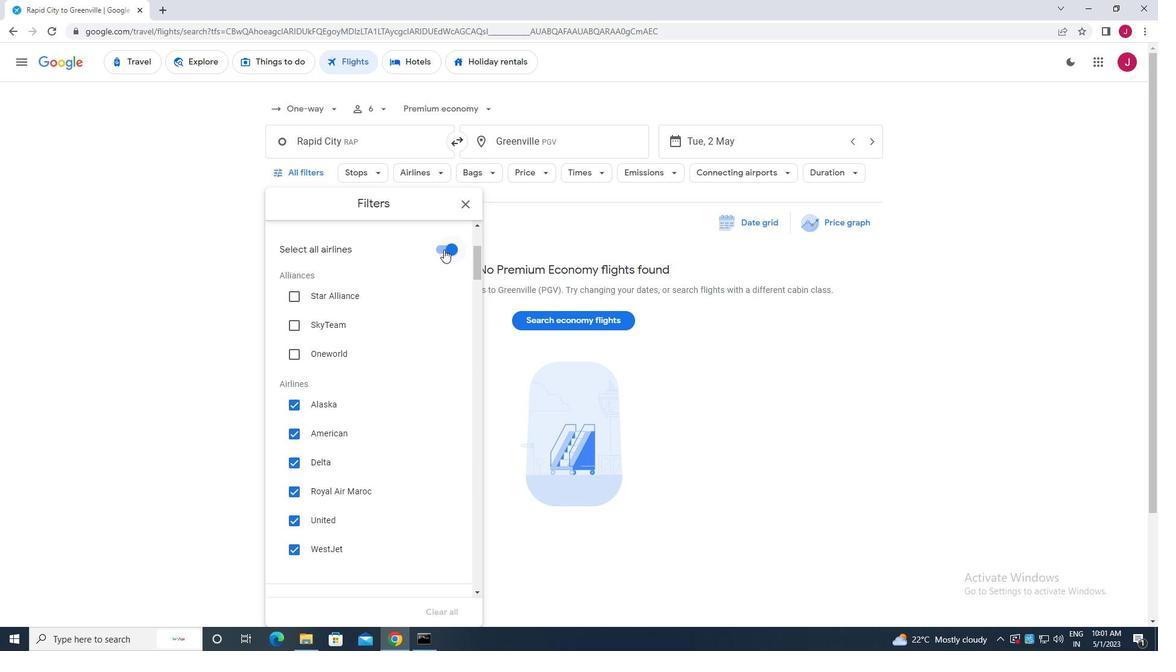 
Action: Mouse moved to (356, 315)
Screenshot: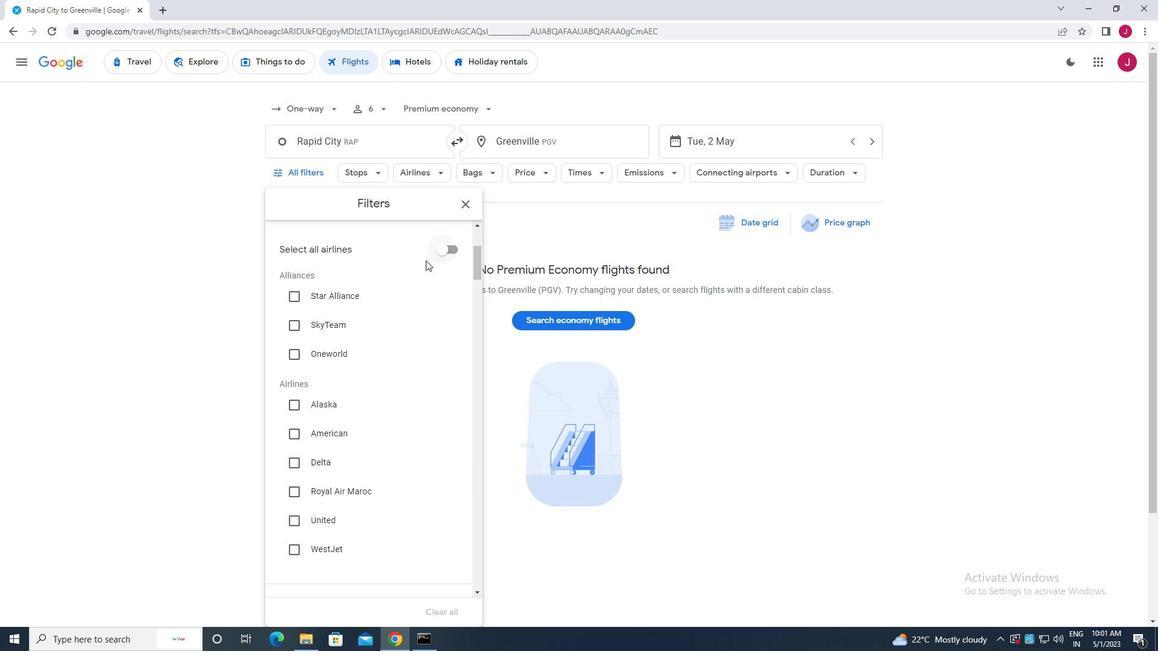 
Action: Mouse scrolled (356, 314) with delta (0, 0)
Screenshot: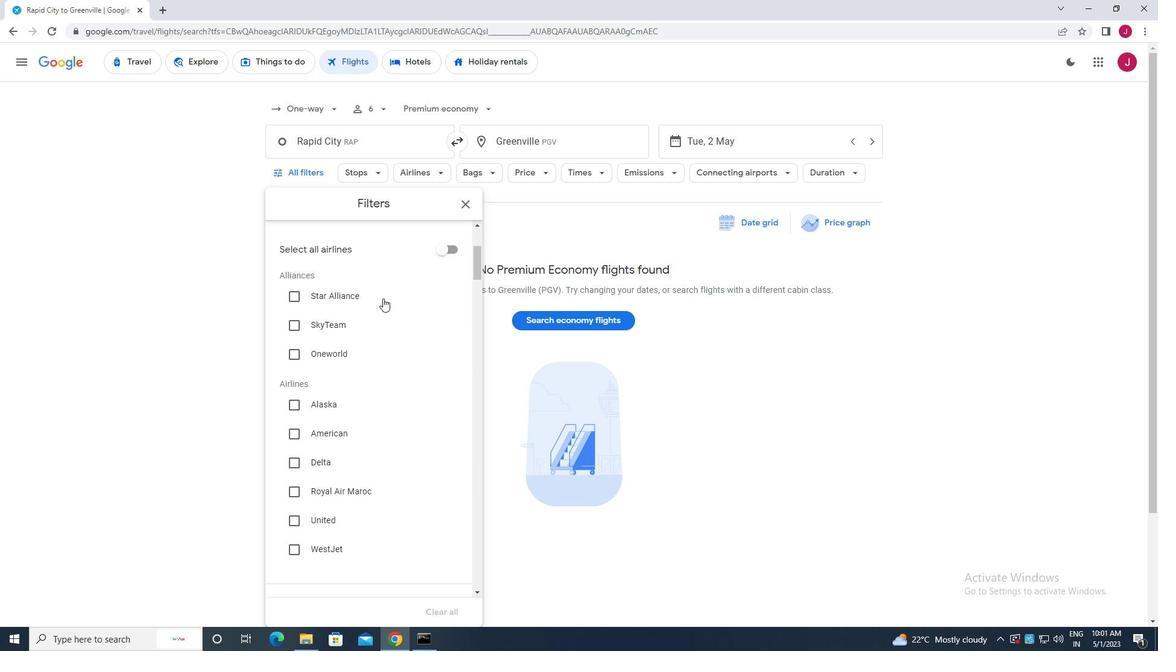 
Action: Mouse scrolled (356, 314) with delta (0, 0)
Screenshot: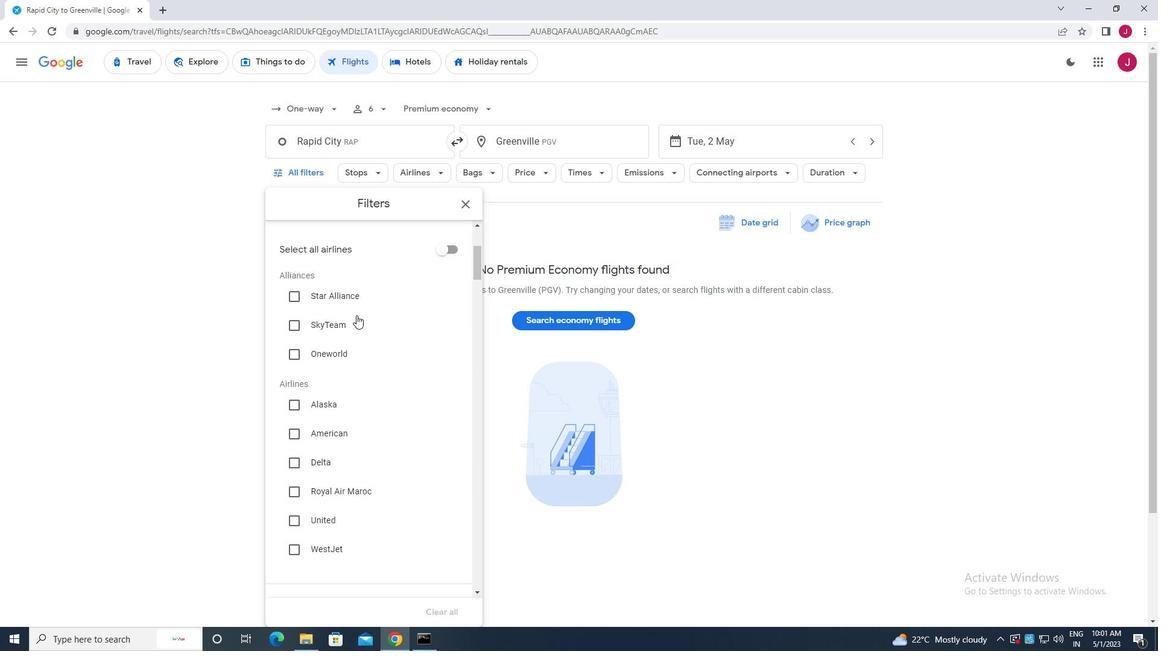 
Action: Mouse moved to (290, 426)
Screenshot: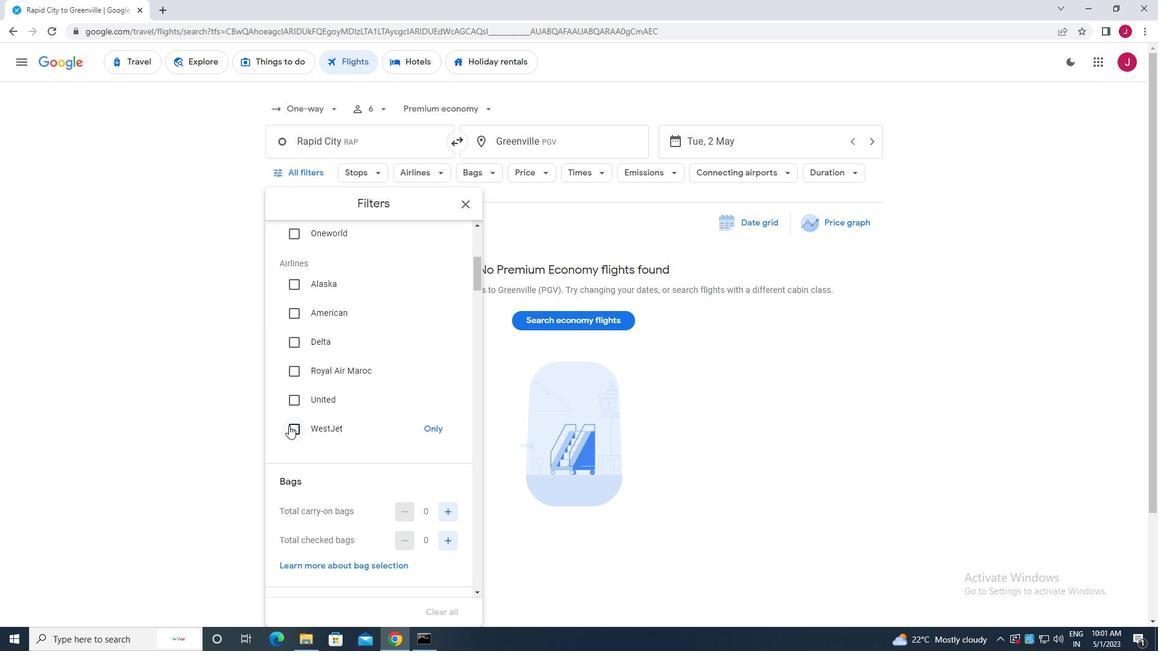 
Action: Mouse pressed left at (290, 426)
Screenshot: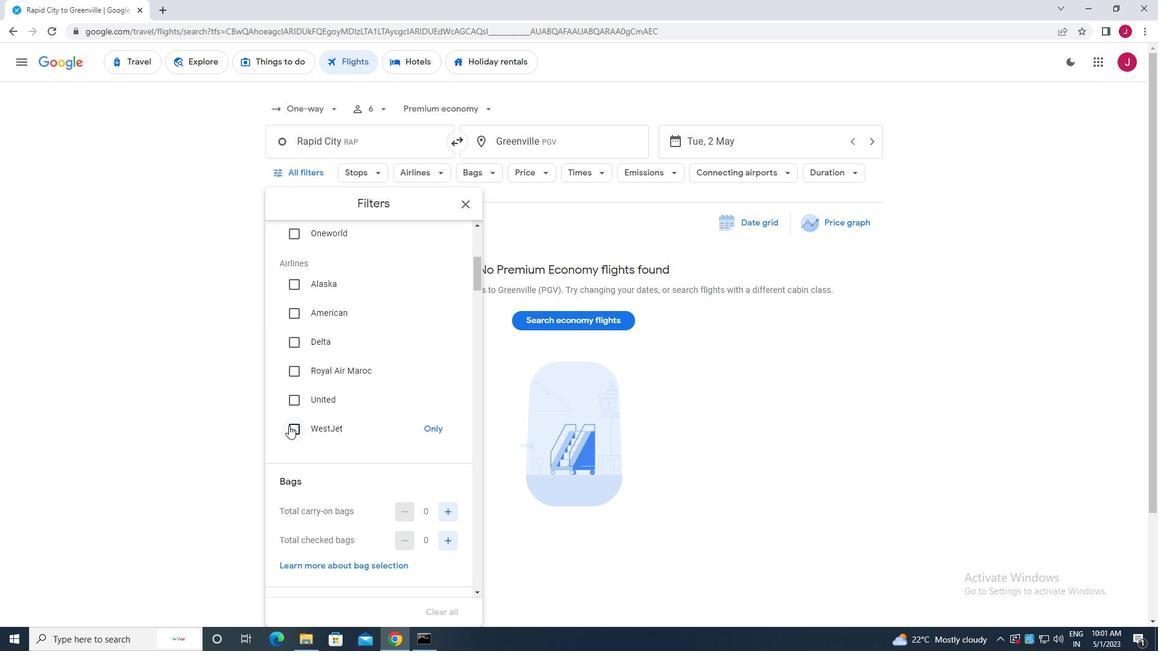 
Action: Mouse moved to (403, 423)
Screenshot: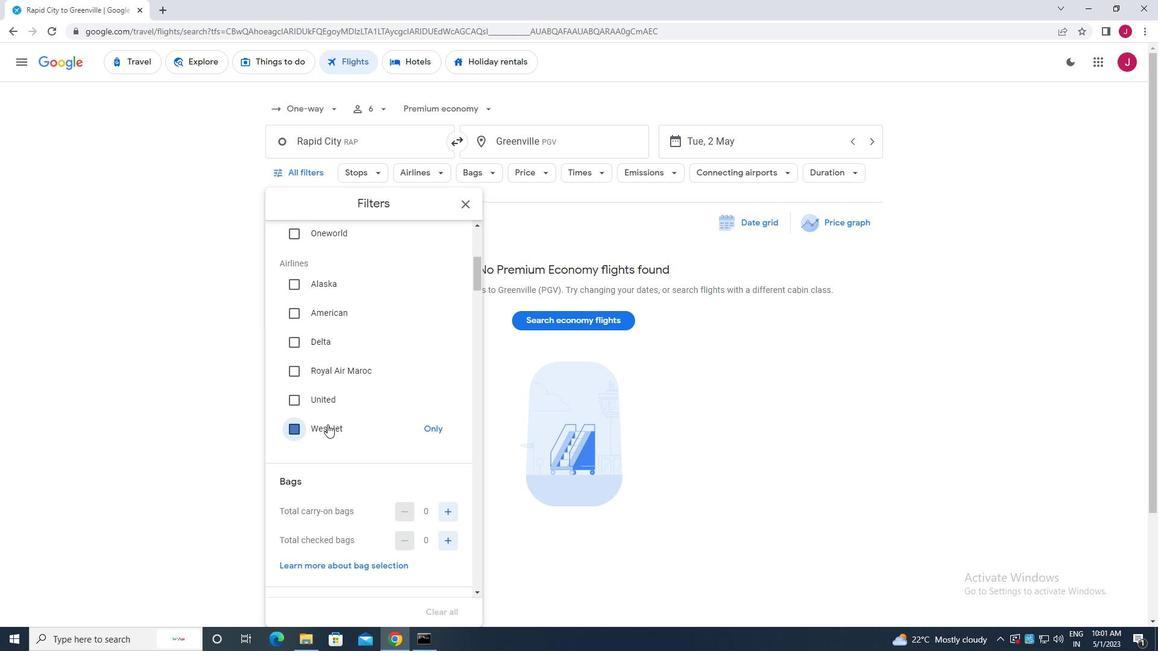 
Action: Mouse scrolled (403, 422) with delta (0, 0)
Screenshot: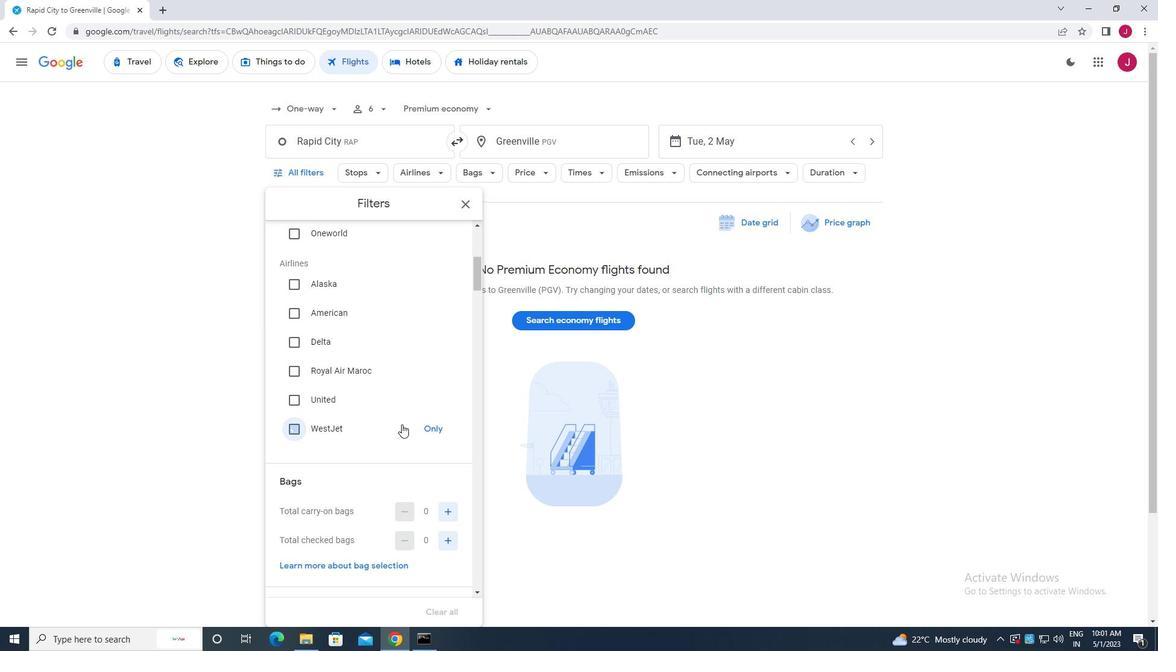 
Action: Mouse moved to (403, 422)
Screenshot: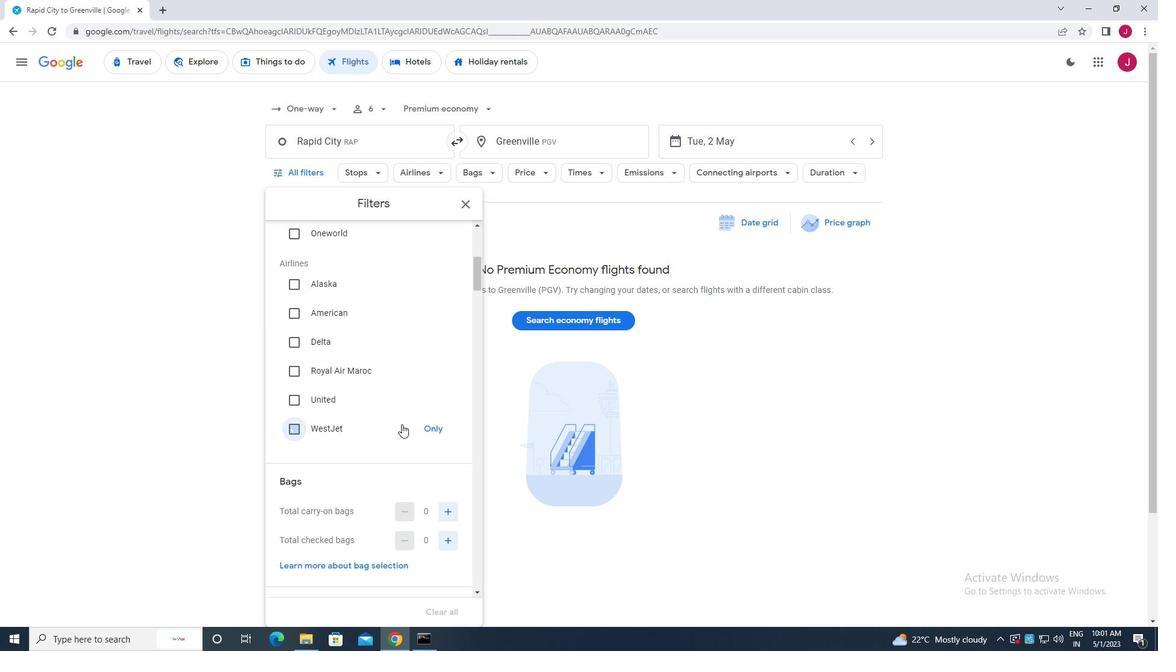 
Action: Mouse scrolled (403, 421) with delta (0, 0)
Screenshot: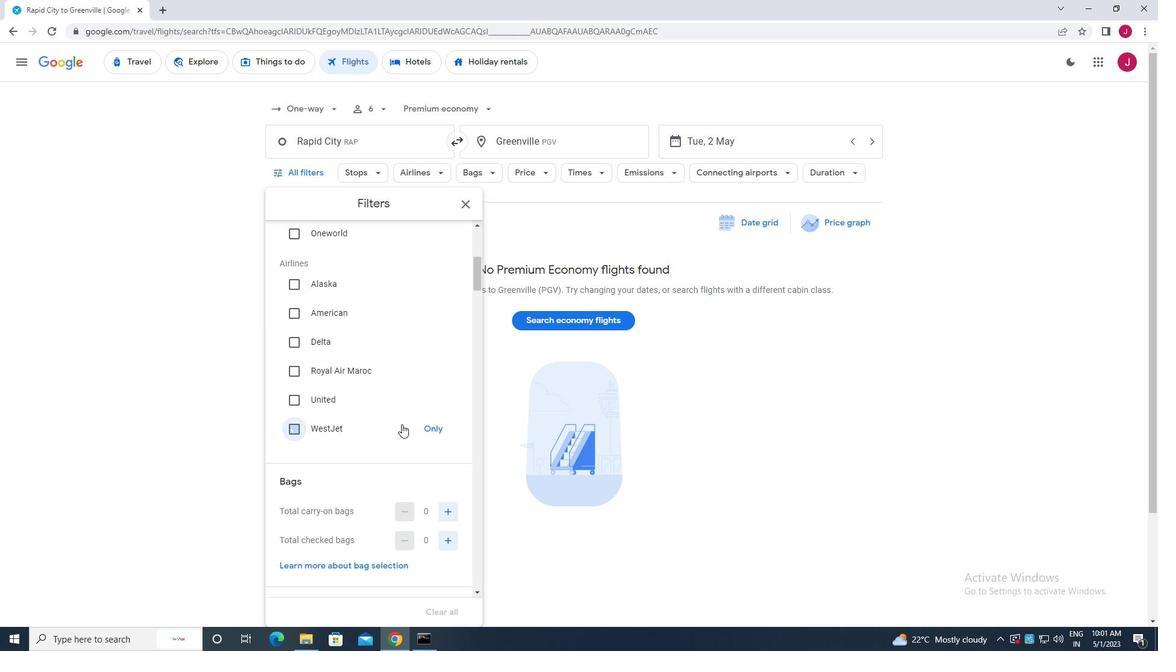 
Action: Mouse moved to (402, 422)
Screenshot: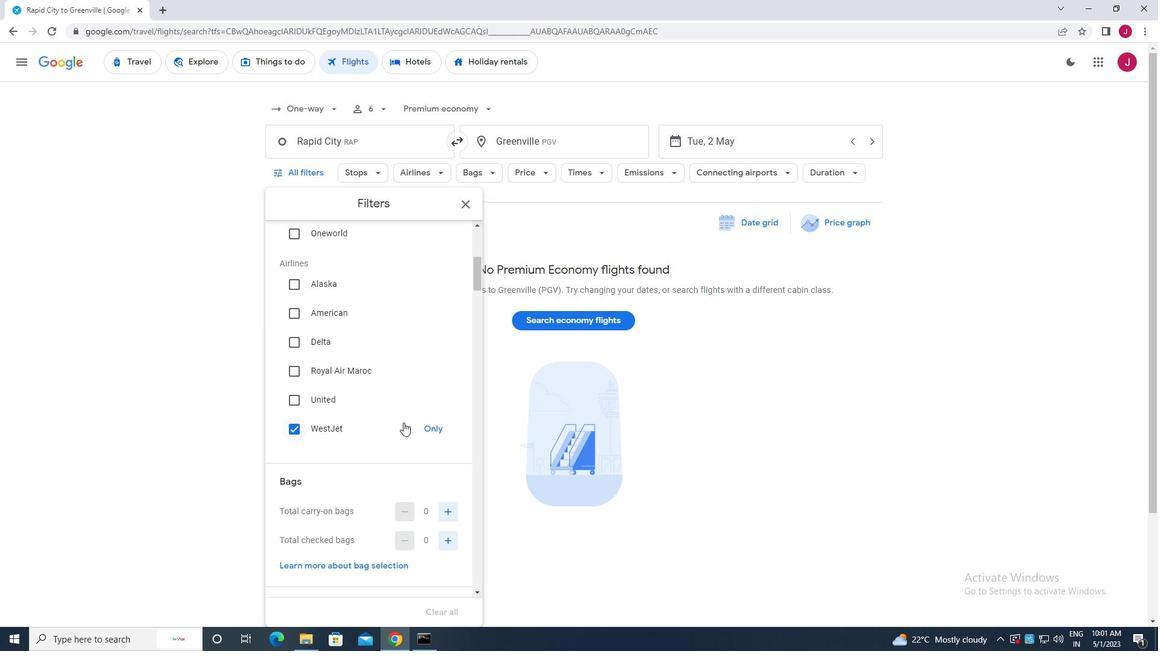 
Action: Mouse scrolled (402, 421) with delta (0, 0)
Screenshot: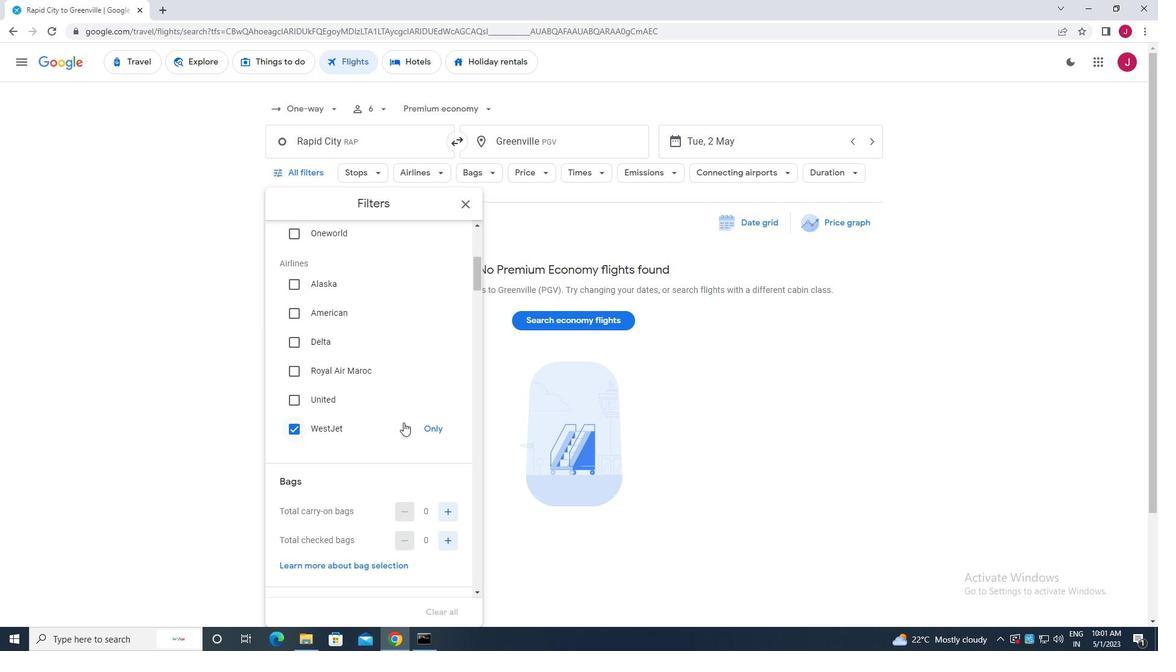 
Action: Mouse moved to (401, 418)
Screenshot: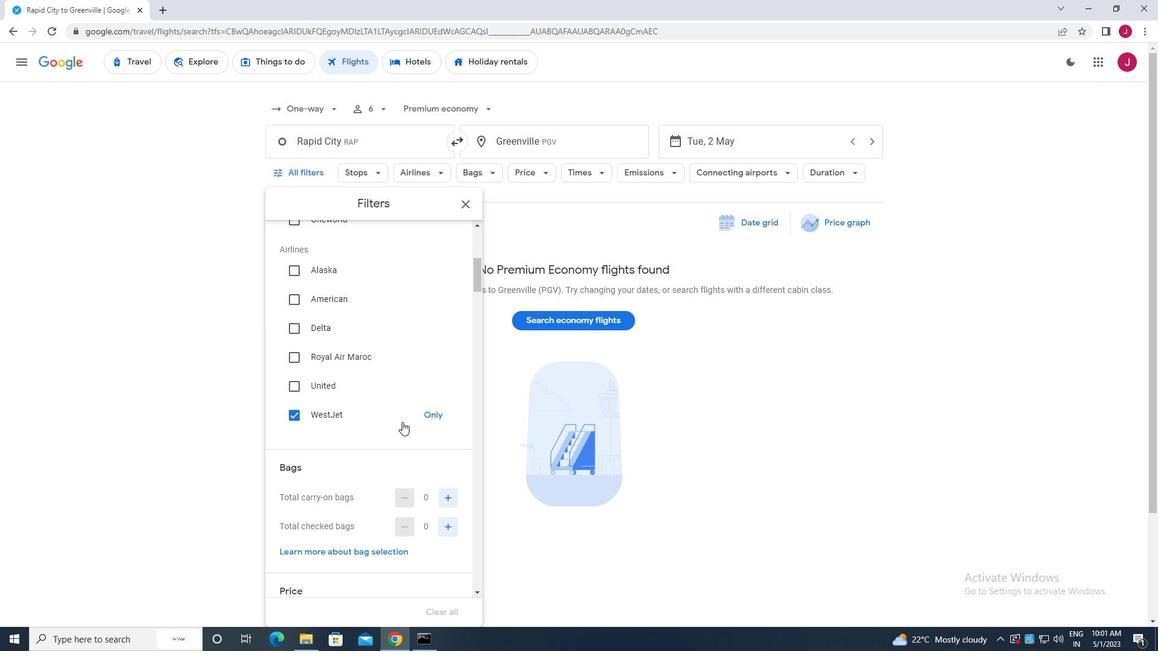 
Action: Mouse scrolled (401, 418) with delta (0, 0)
Screenshot: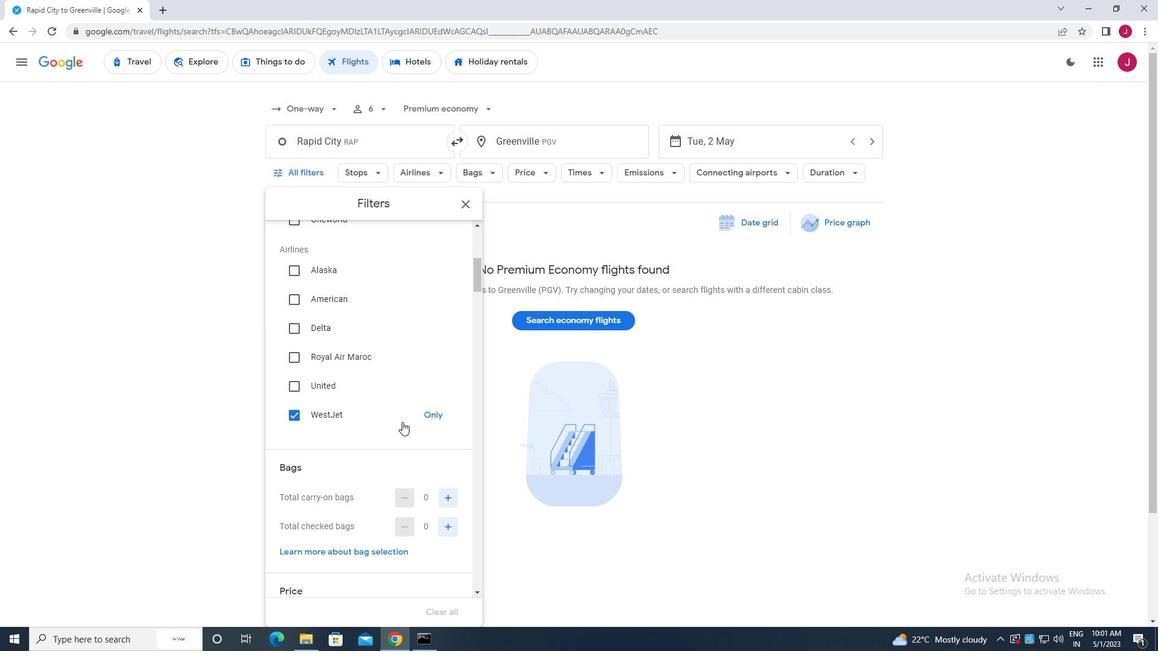 
Action: Mouse moved to (448, 303)
Screenshot: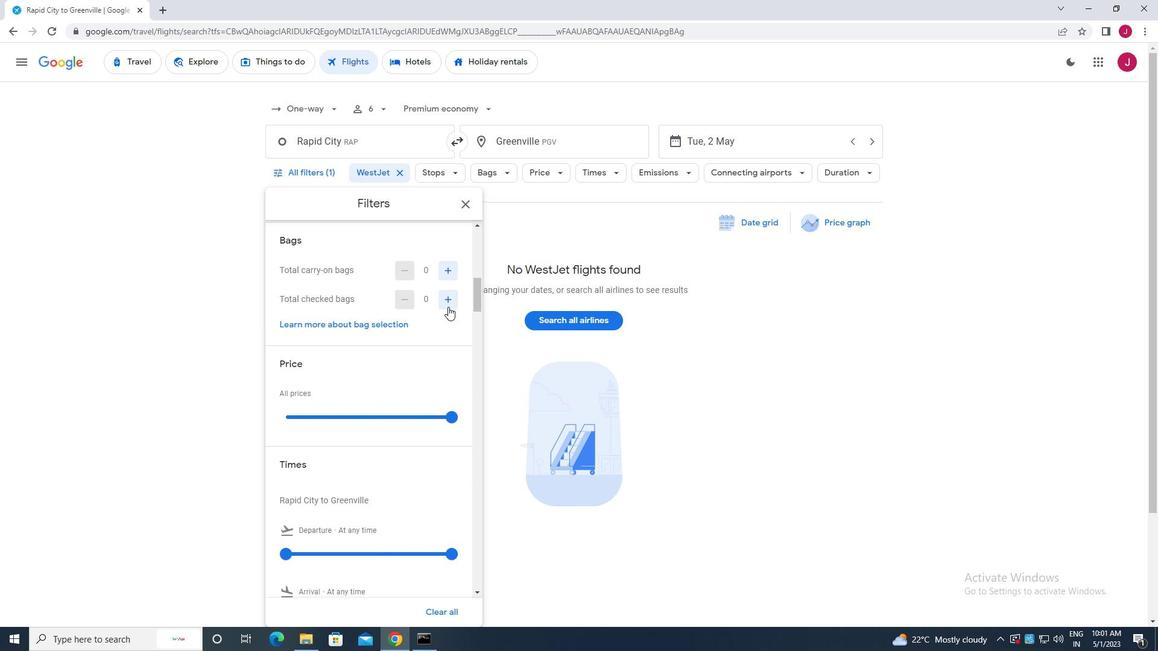 
Action: Mouse pressed left at (448, 303)
Screenshot: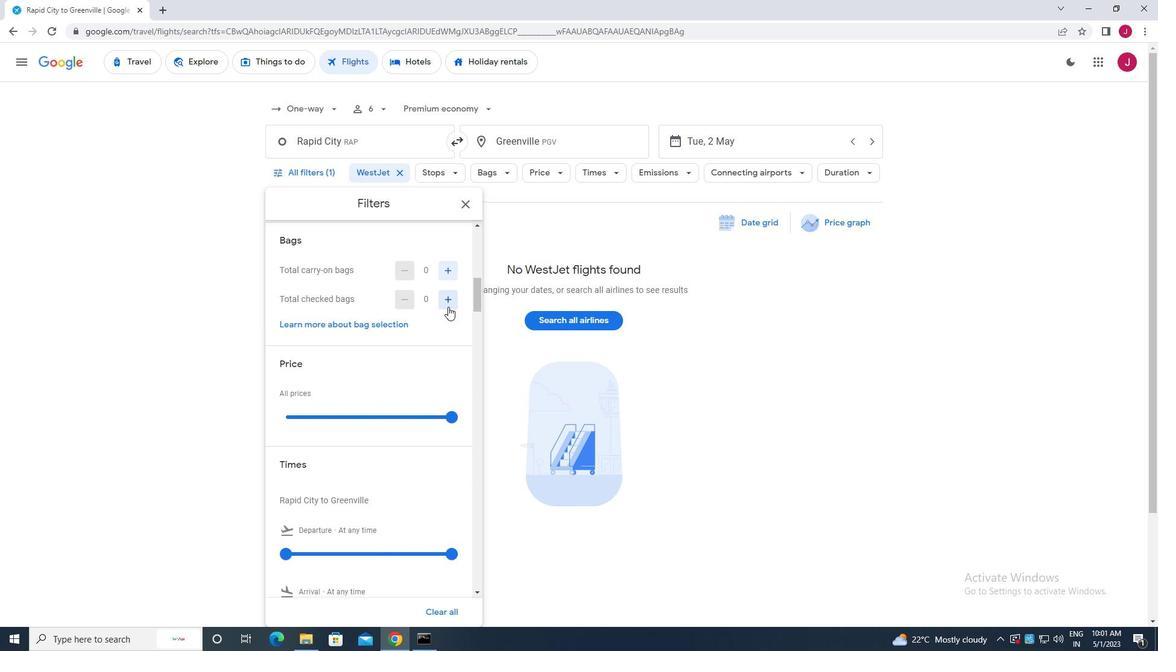 
Action: Mouse pressed left at (448, 303)
Screenshot: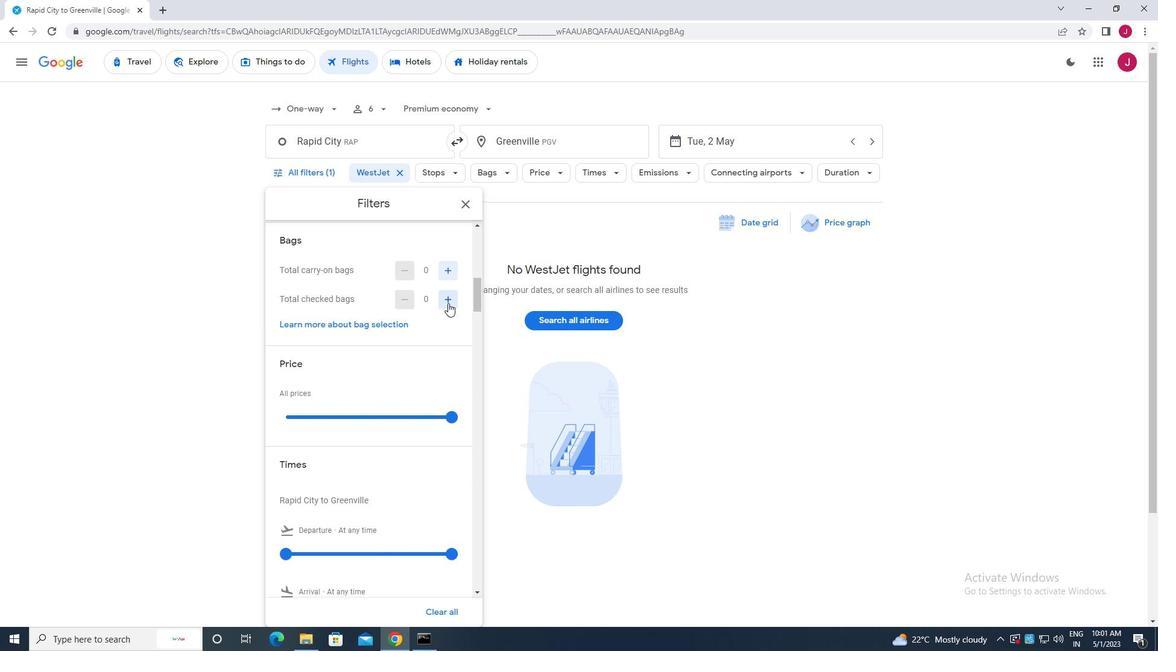 
Action: Mouse pressed left at (448, 303)
Screenshot: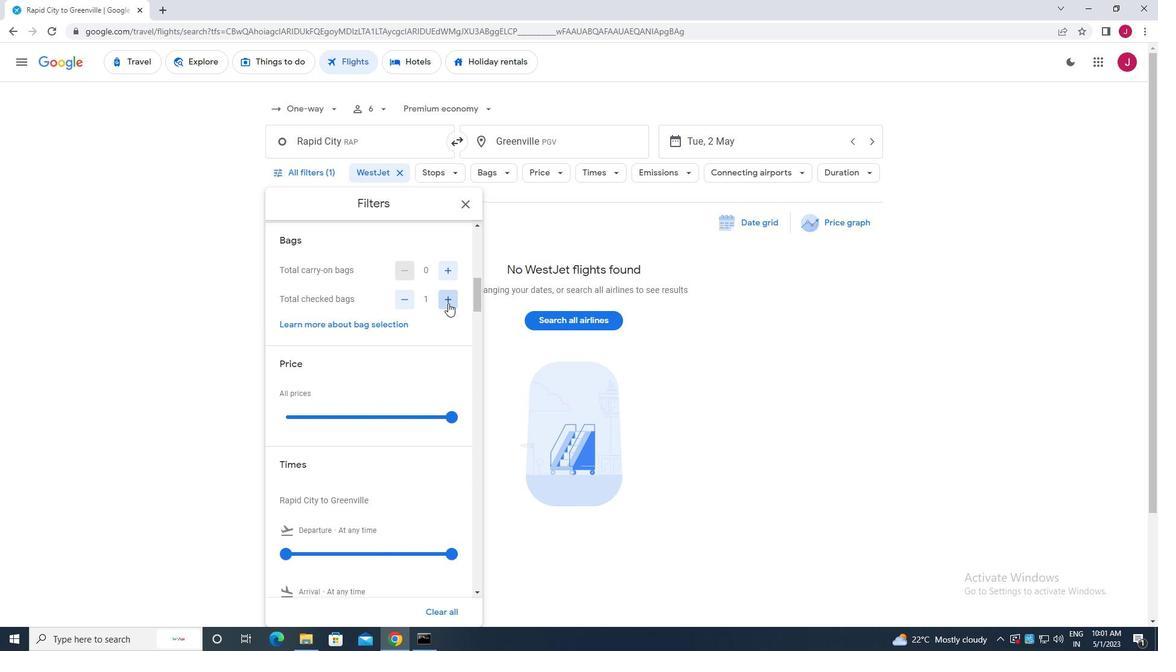 
Action: Mouse pressed left at (448, 303)
Screenshot: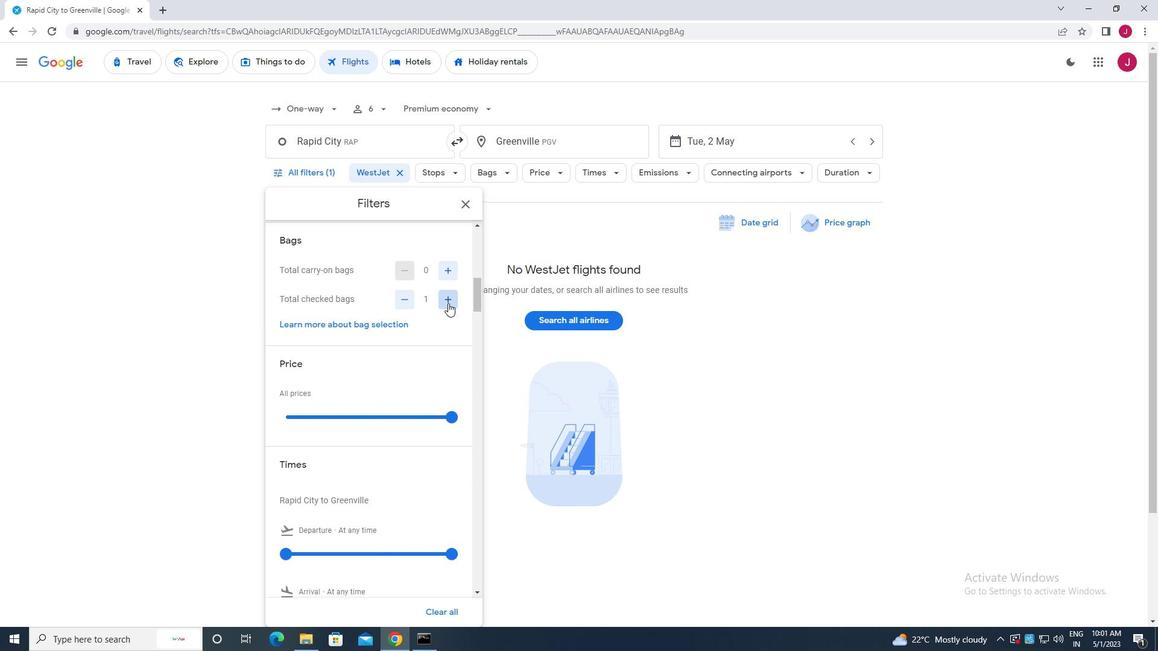 
Action: Mouse pressed left at (448, 303)
Screenshot: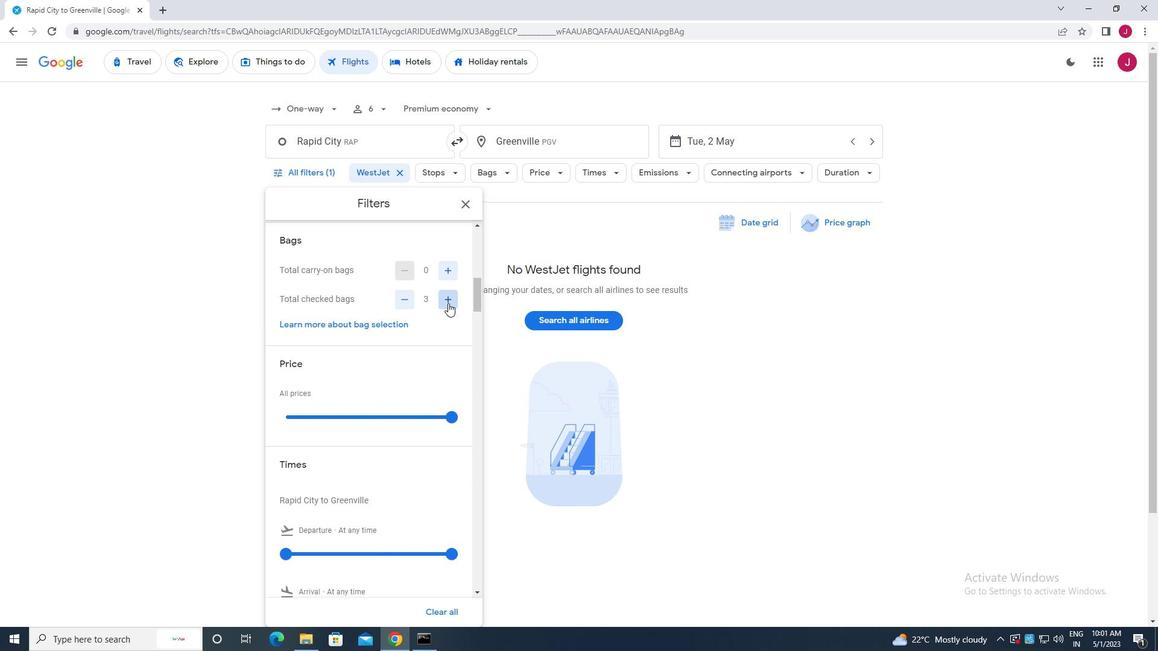 
Action: Mouse moved to (451, 421)
Screenshot: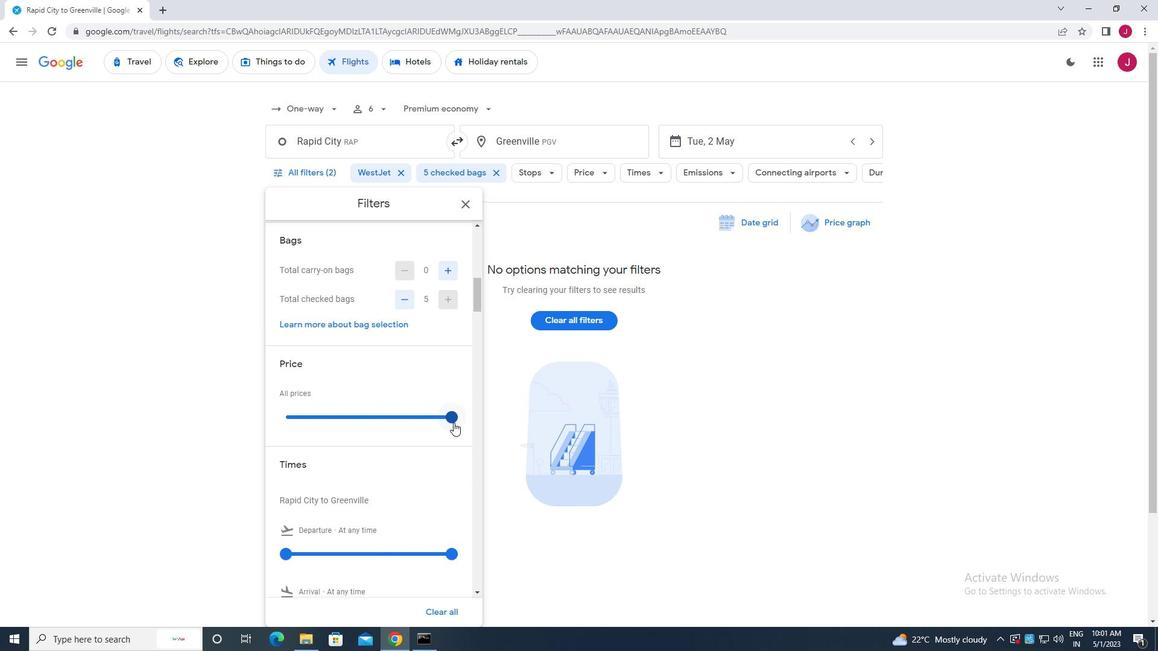 
Action: Mouse pressed left at (451, 421)
Screenshot: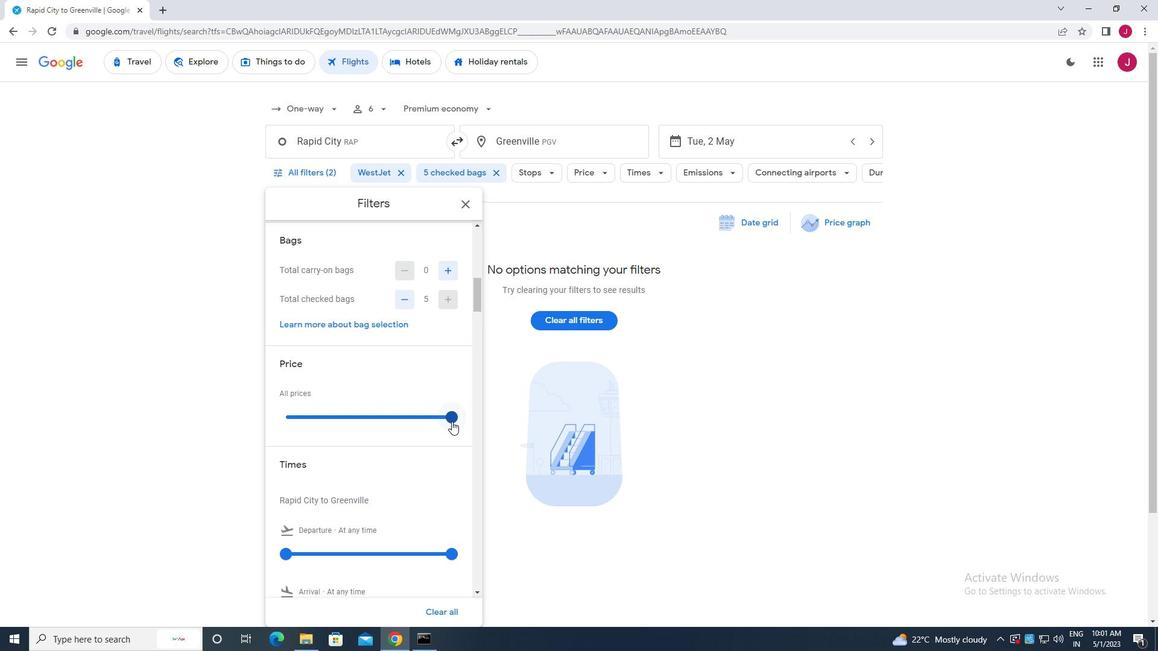 
Action: Mouse moved to (398, 407)
Screenshot: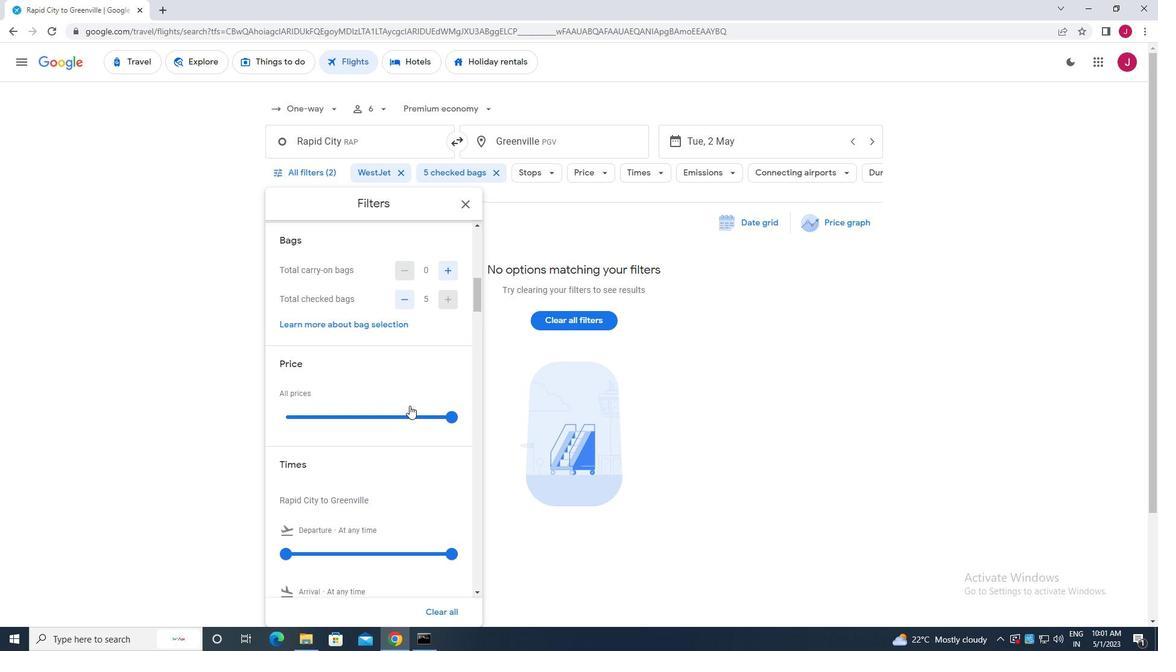 
Action: Mouse scrolled (398, 407) with delta (0, 0)
Screenshot: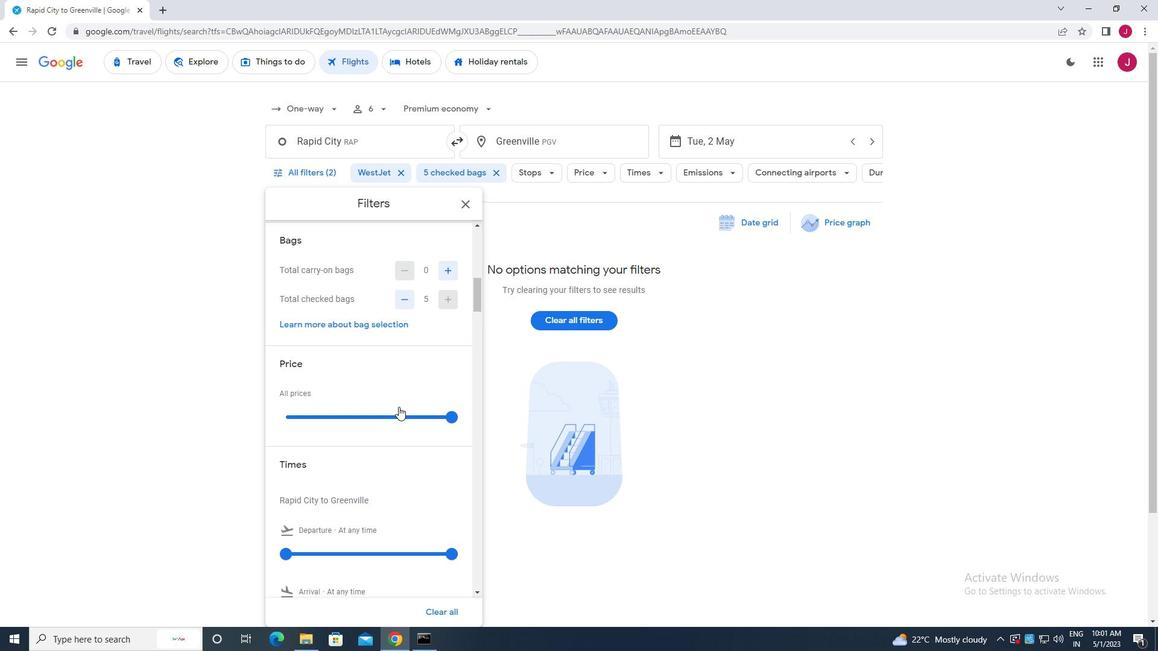 
Action: Mouse scrolled (398, 407) with delta (0, 0)
Screenshot: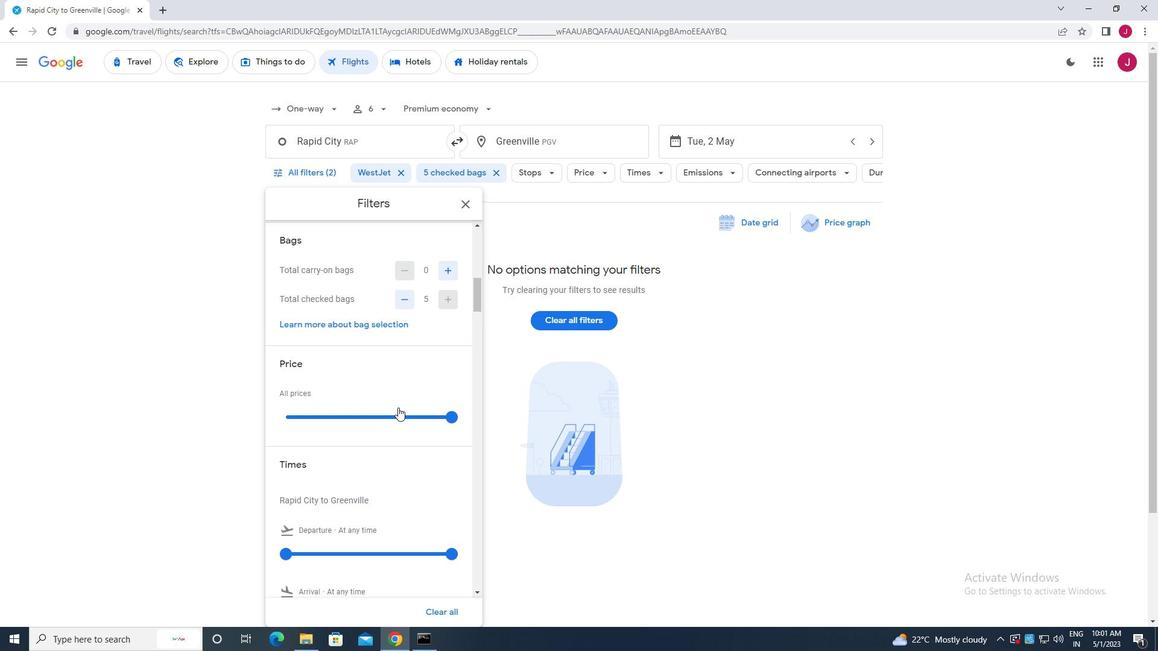 
Action: Mouse scrolled (398, 407) with delta (0, 0)
Screenshot: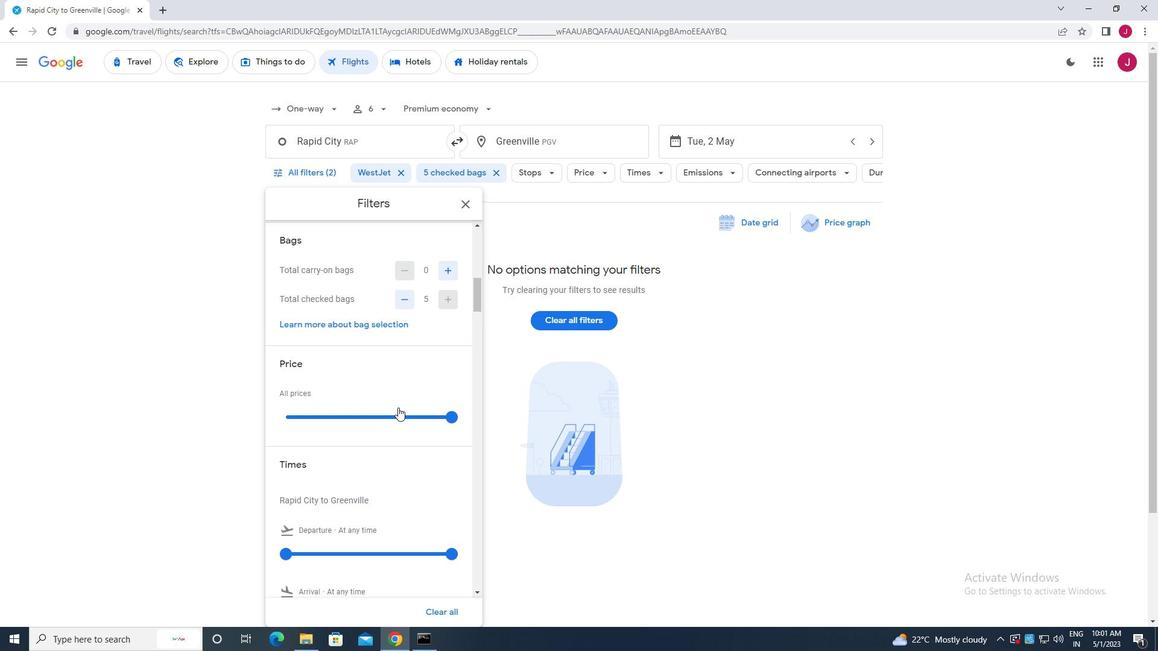 
Action: Mouse scrolled (398, 407) with delta (0, 0)
Screenshot: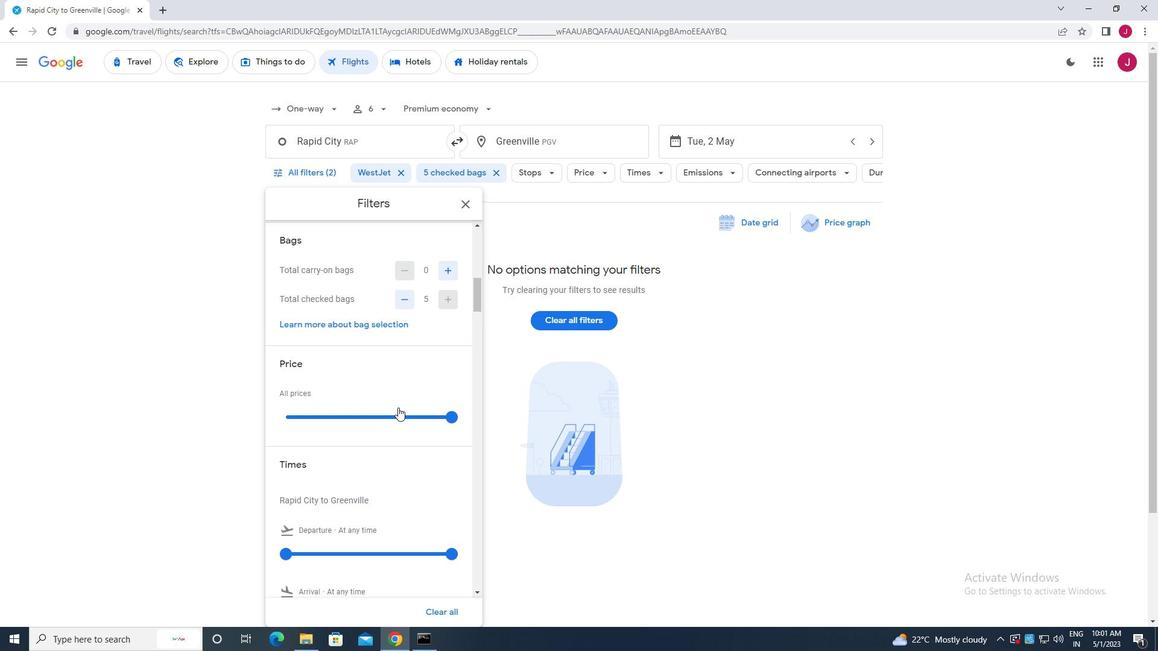 
Action: Mouse moved to (398, 407)
Screenshot: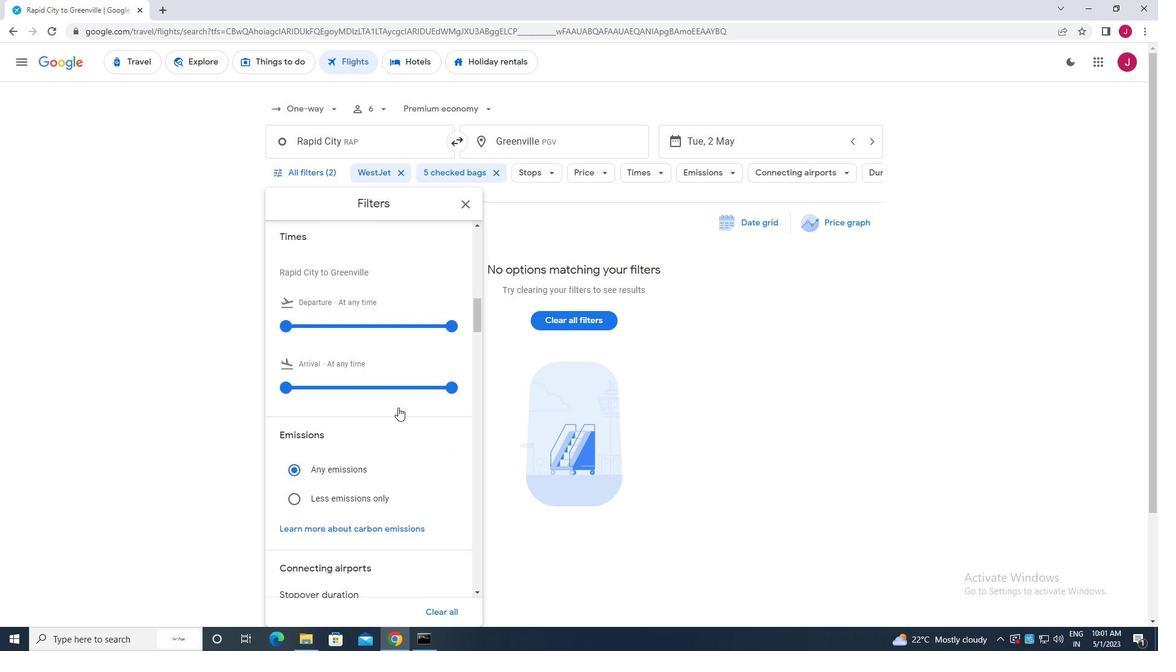 
Action: Mouse scrolled (398, 408) with delta (0, 0)
Screenshot: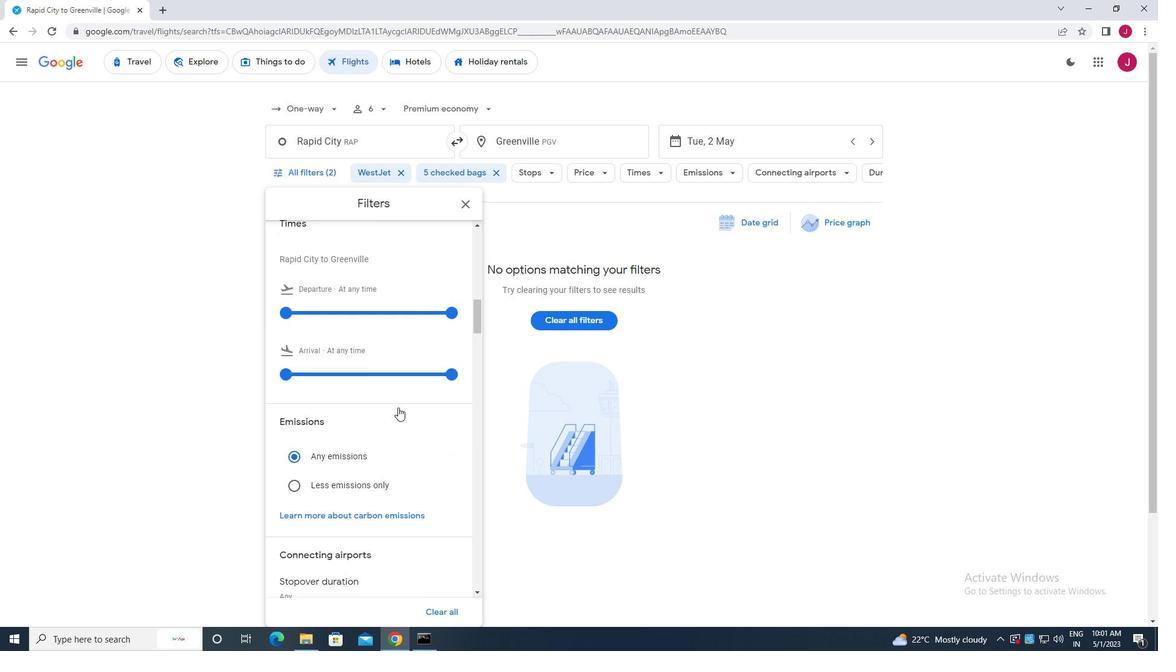 
Action: Mouse scrolled (398, 408) with delta (0, 0)
Screenshot: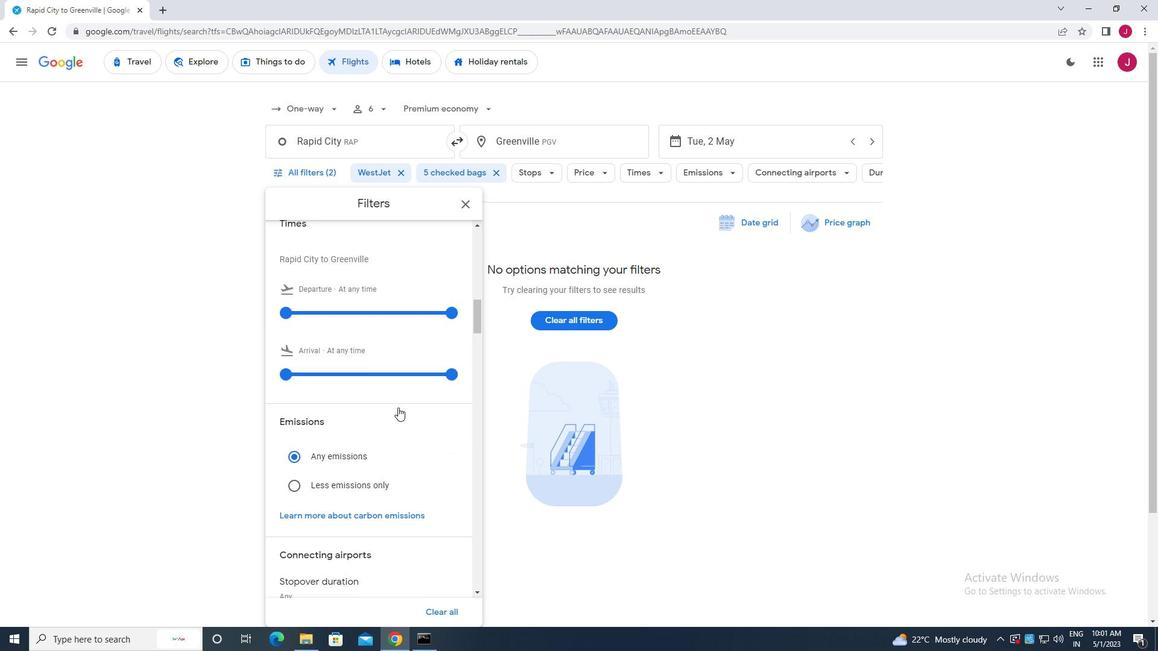 
Action: Mouse moved to (290, 434)
Screenshot: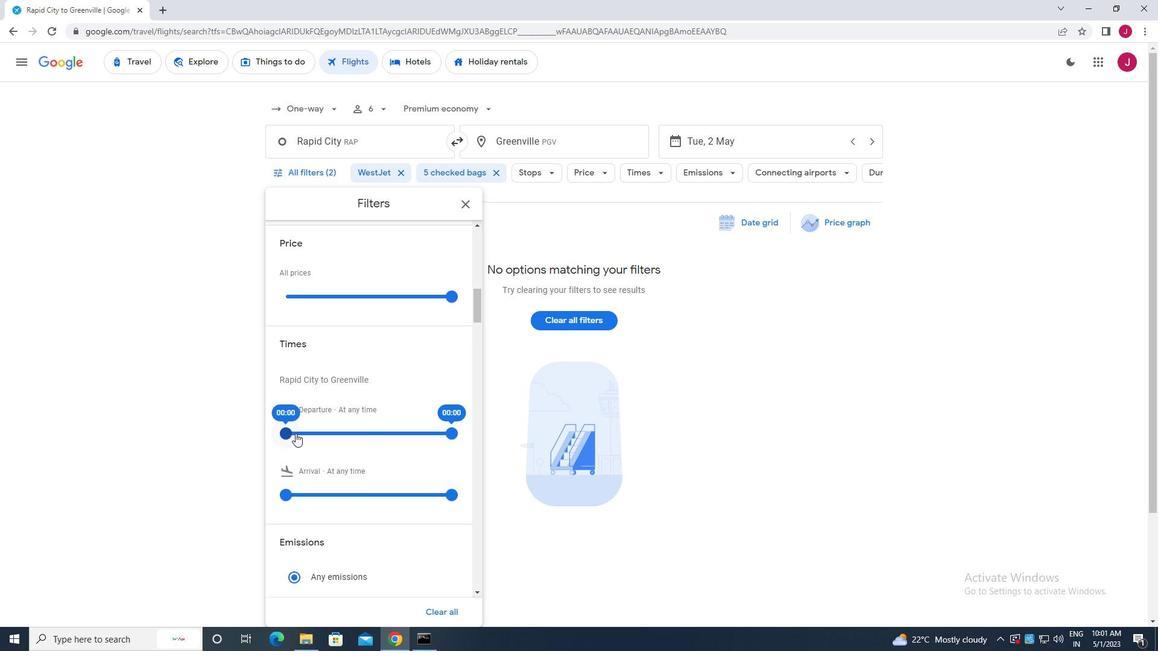 
Action: Mouse pressed left at (290, 434)
Screenshot: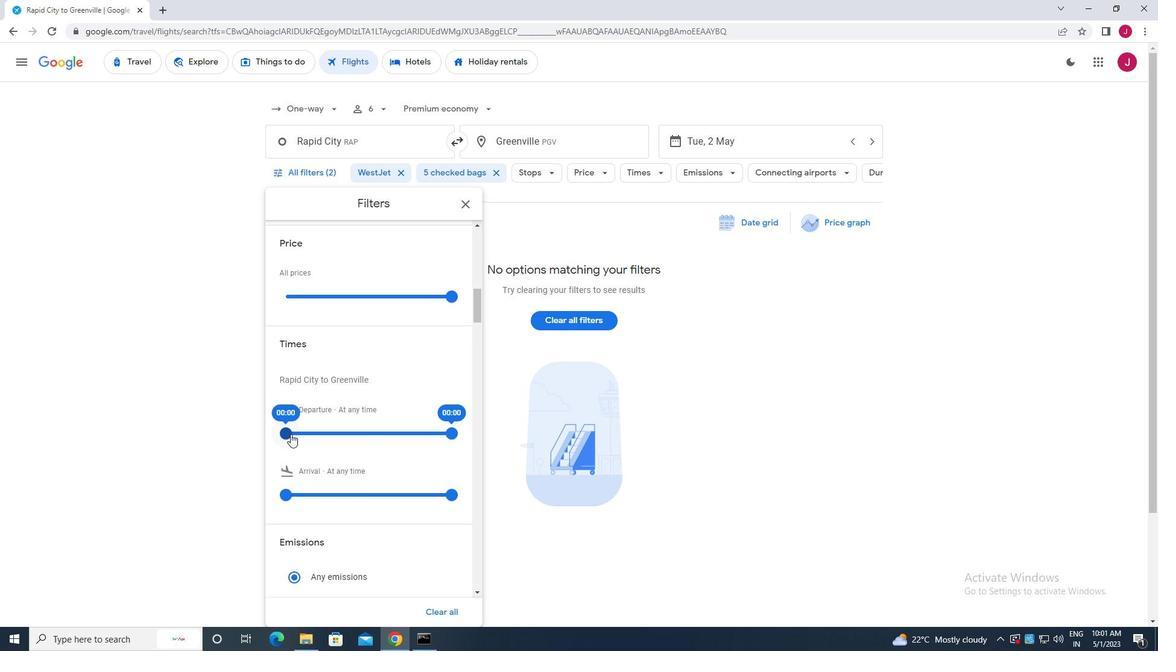 
Action: Mouse moved to (453, 433)
Screenshot: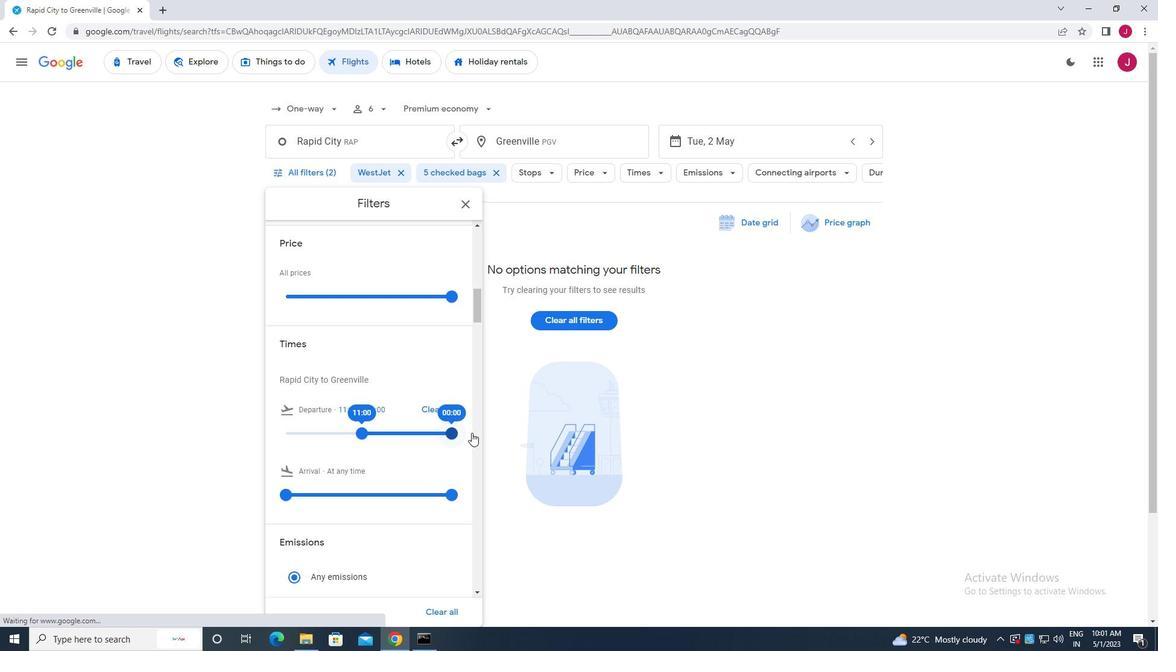 
Action: Mouse pressed left at (453, 433)
Screenshot: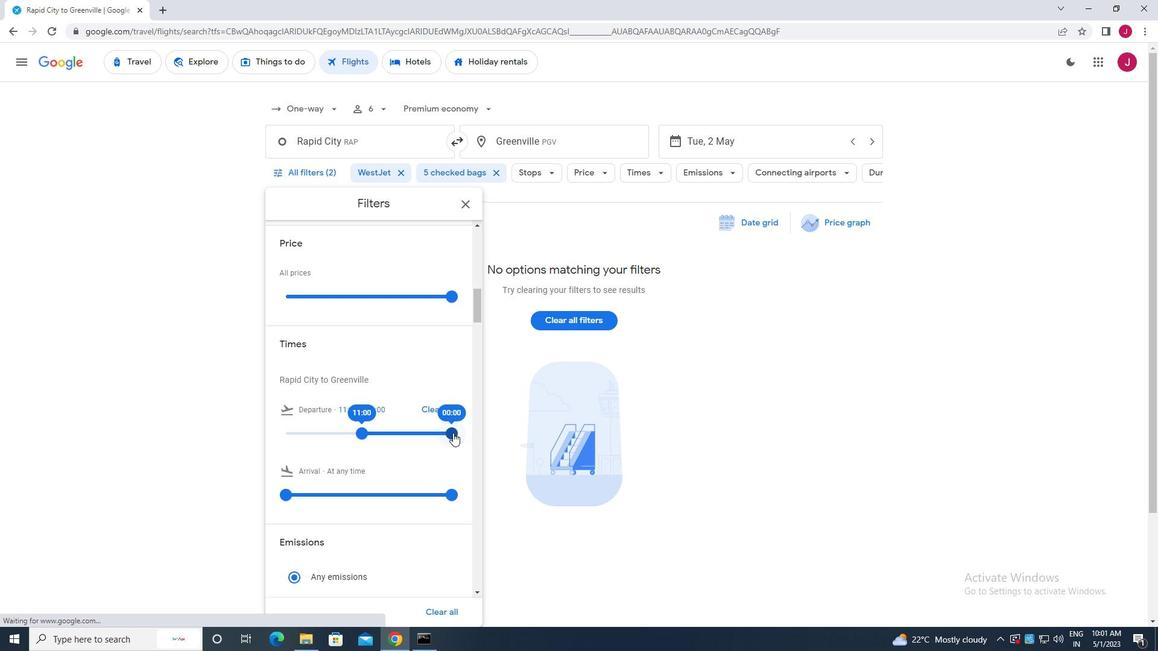 
Action: Mouse moved to (466, 207)
Screenshot: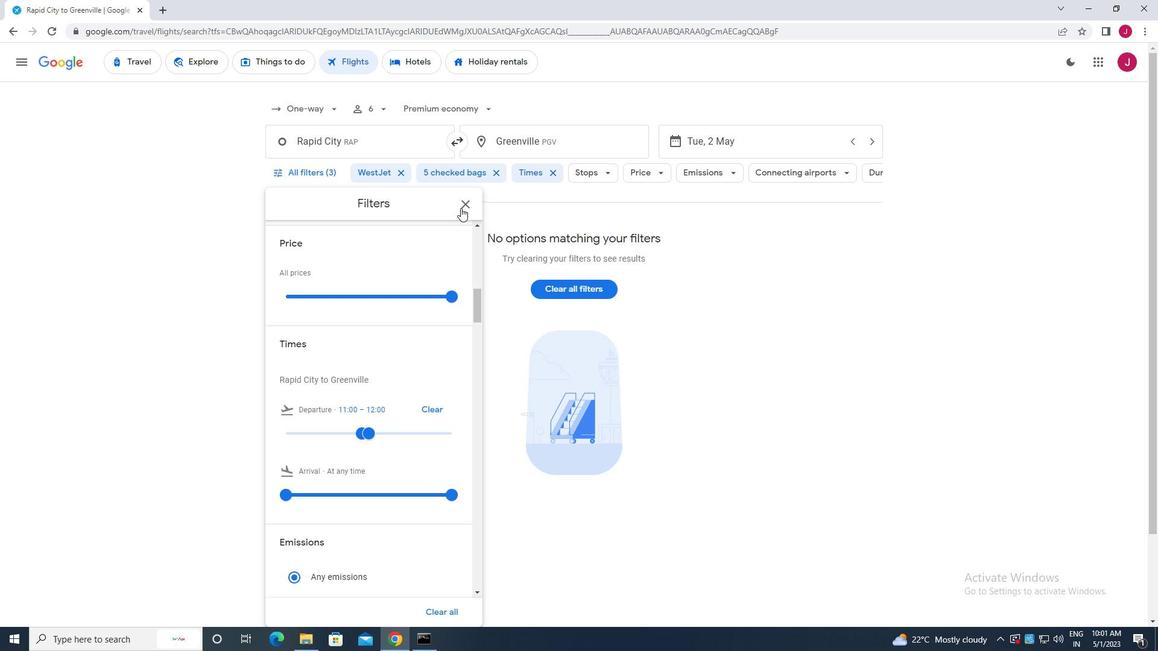 
Action: Mouse pressed left at (466, 207)
Screenshot: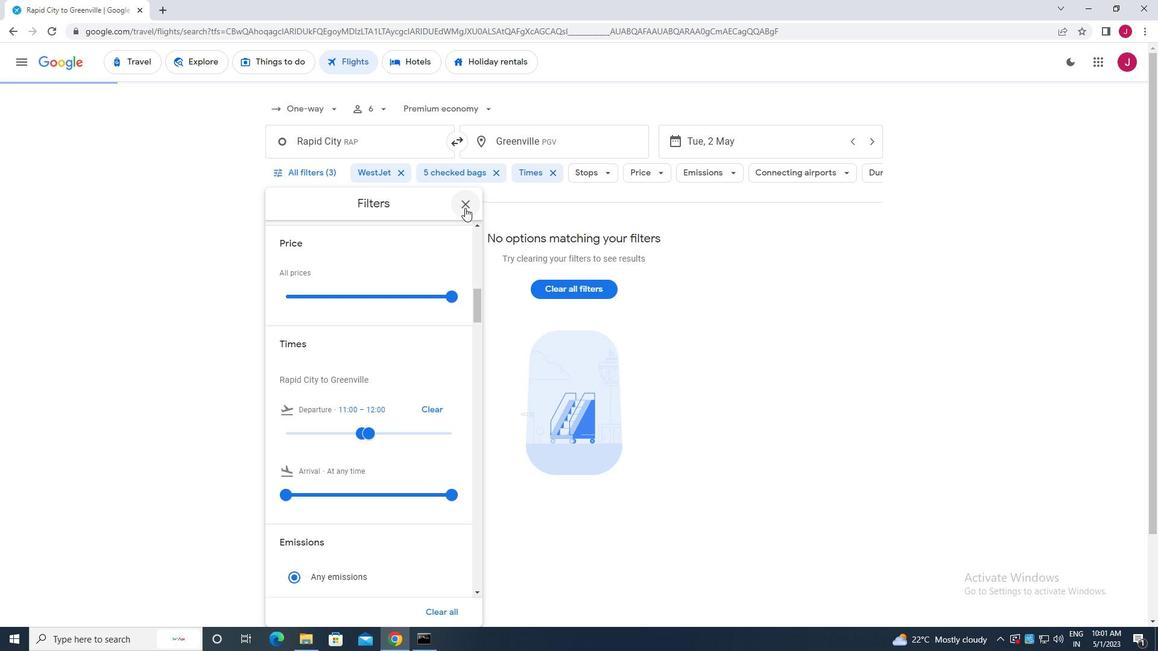 
Action: Mouse moved to (469, 207)
Screenshot: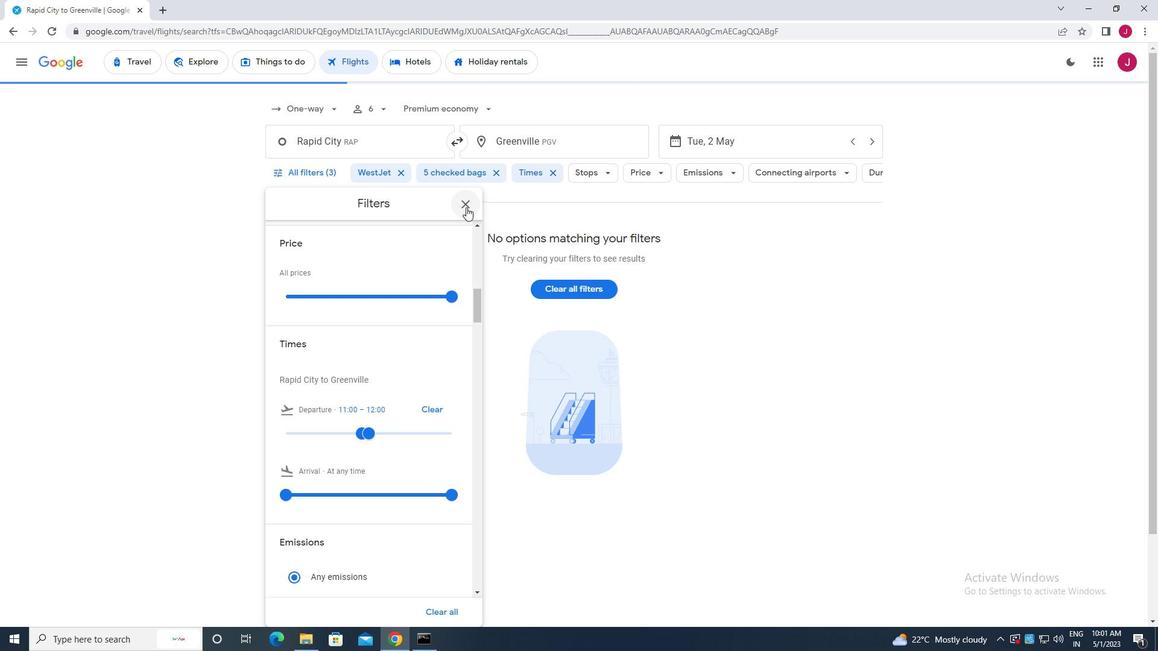 
